 Task: Find connections with filter location Pasaje with filter topic #covidwith filter profile language German with filter current company JoB FeeD's with filter school Little Flower School - India with filter industry Space Research and Technology with filter service category Management with filter keywords title Astronomer
Action: Mouse moved to (541, 79)
Screenshot: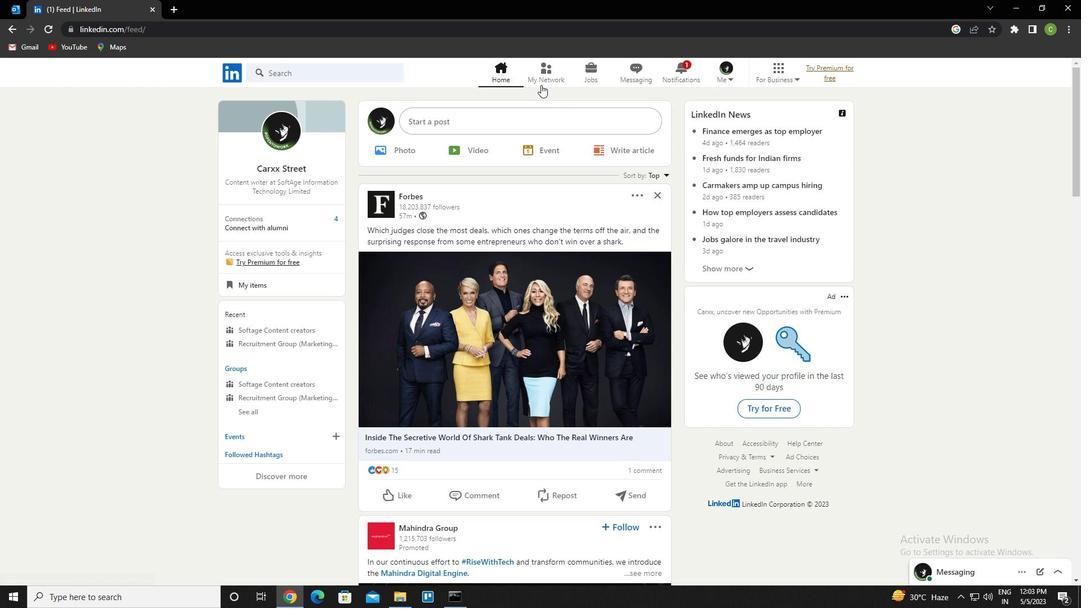 
Action: Mouse pressed left at (541, 79)
Screenshot: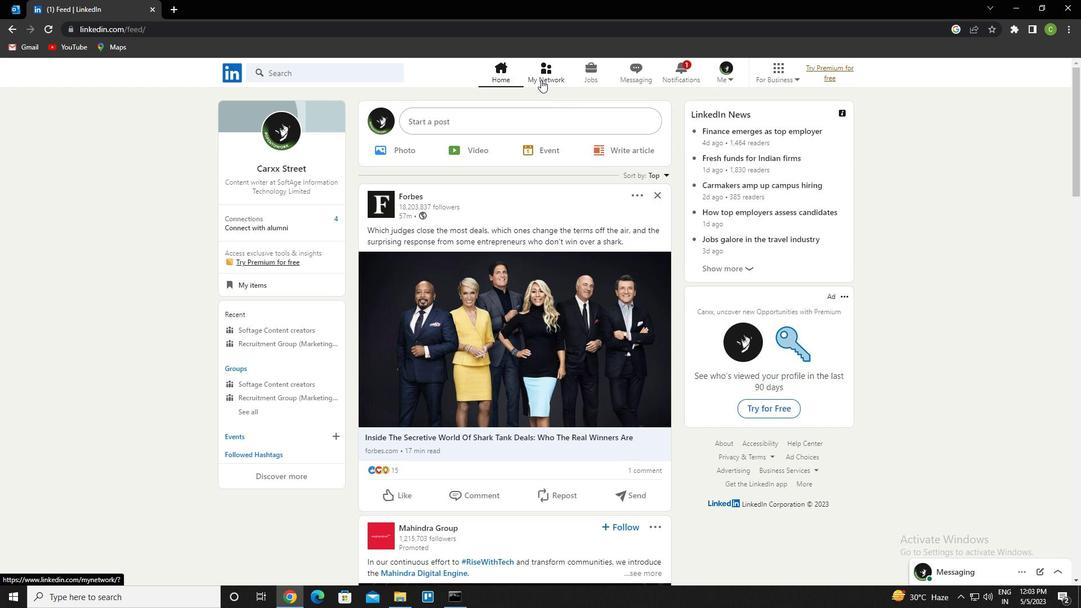 
Action: Mouse moved to (349, 139)
Screenshot: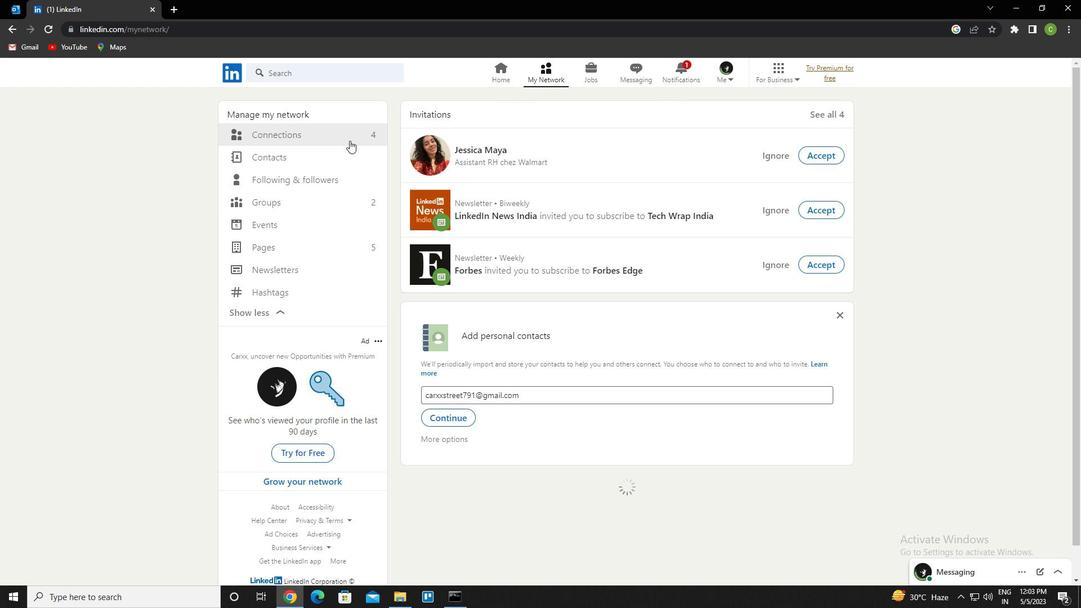 
Action: Mouse pressed left at (349, 139)
Screenshot: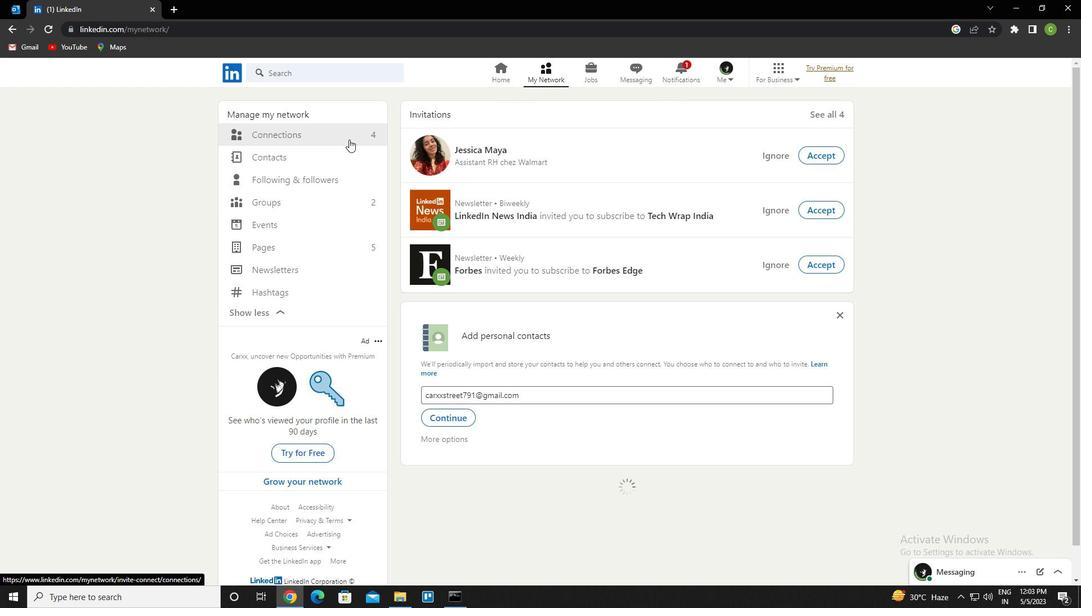 
Action: Mouse moved to (631, 137)
Screenshot: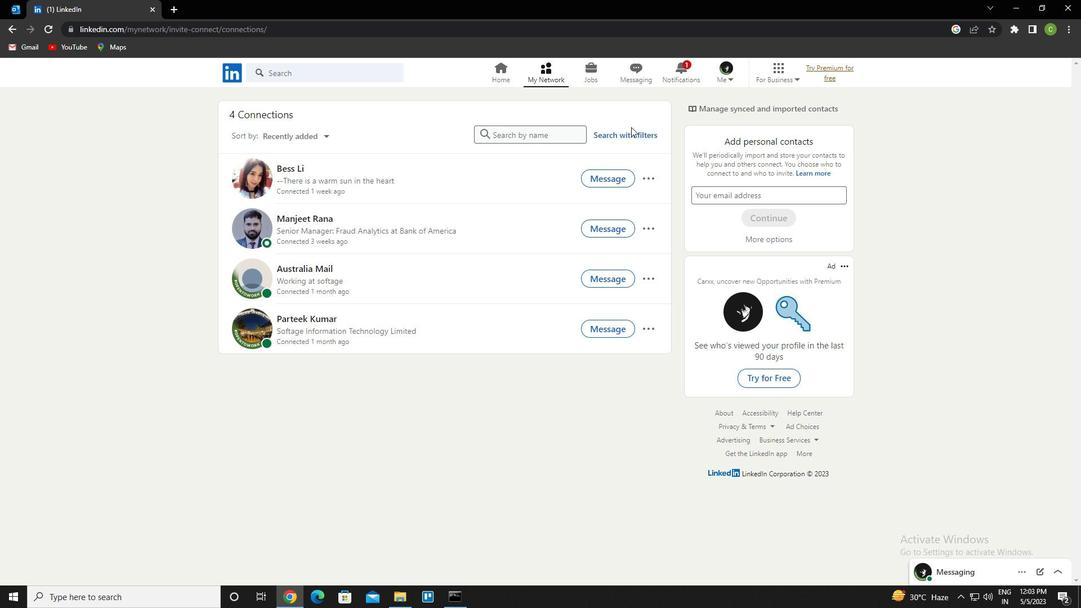 
Action: Mouse pressed left at (631, 137)
Screenshot: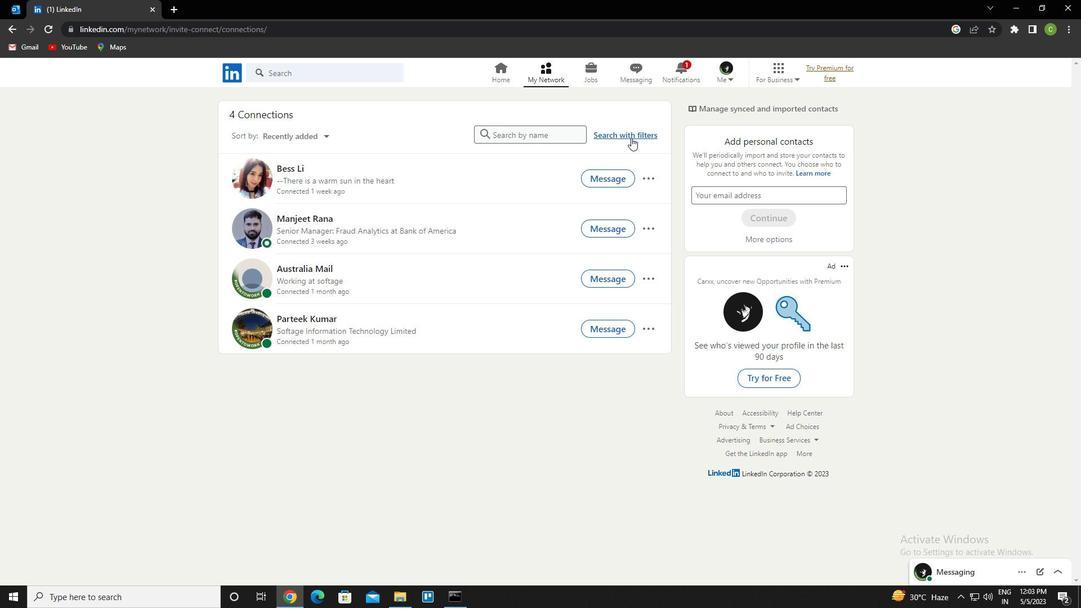 
Action: Mouse moved to (584, 109)
Screenshot: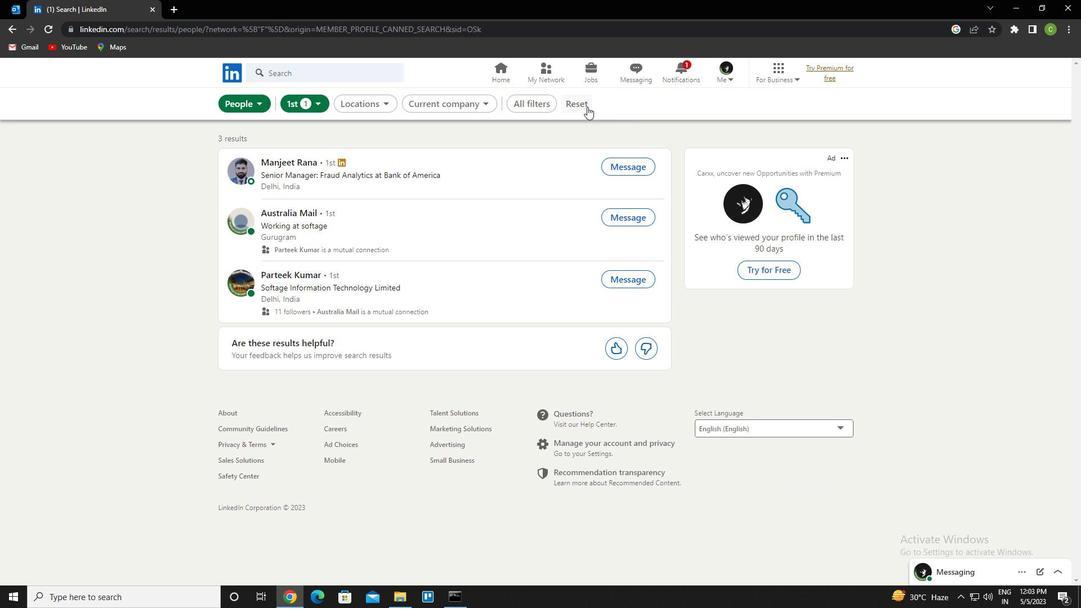 
Action: Mouse pressed left at (584, 109)
Screenshot: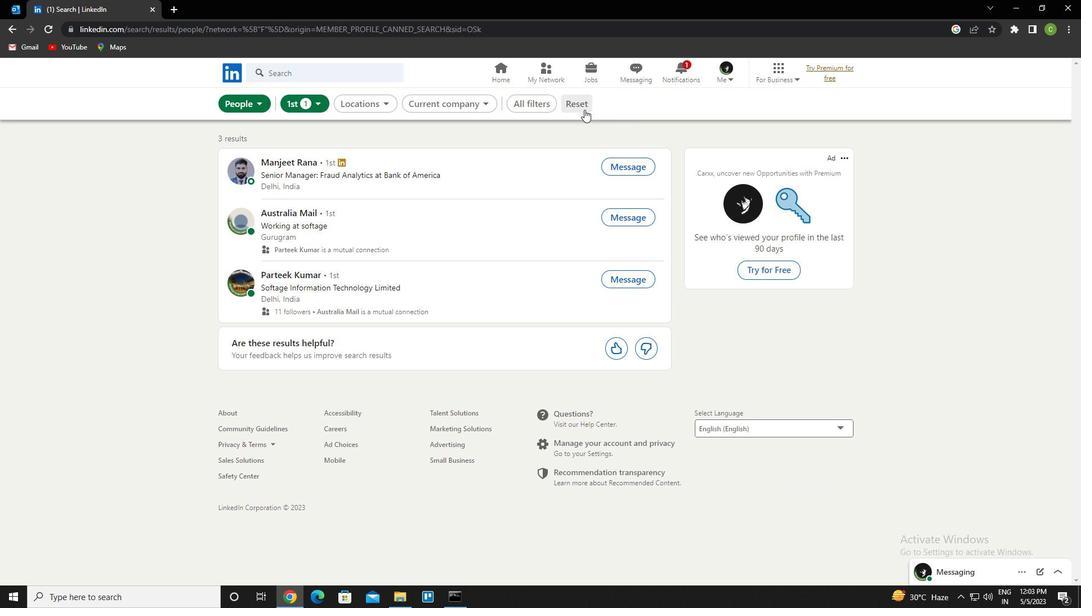 
Action: Mouse moved to (561, 109)
Screenshot: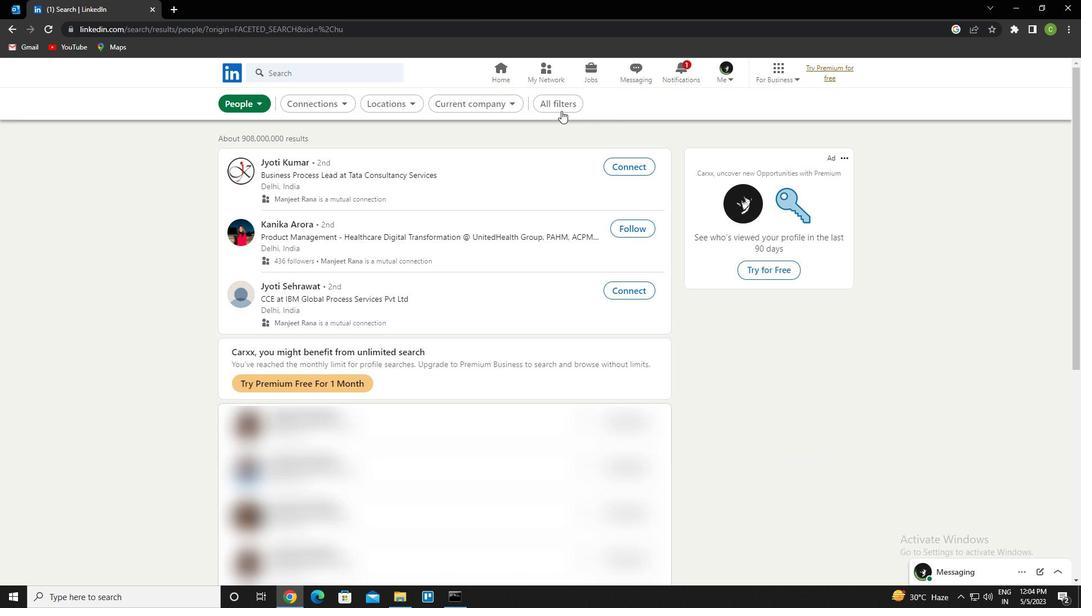 
Action: Mouse pressed left at (561, 109)
Screenshot: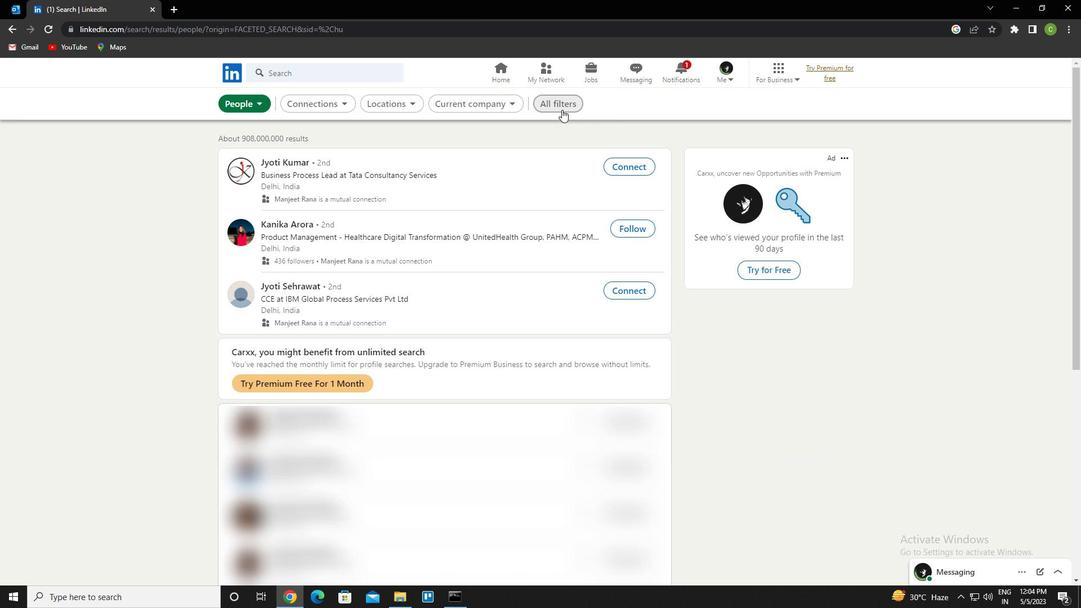 
Action: Mouse moved to (969, 330)
Screenshot: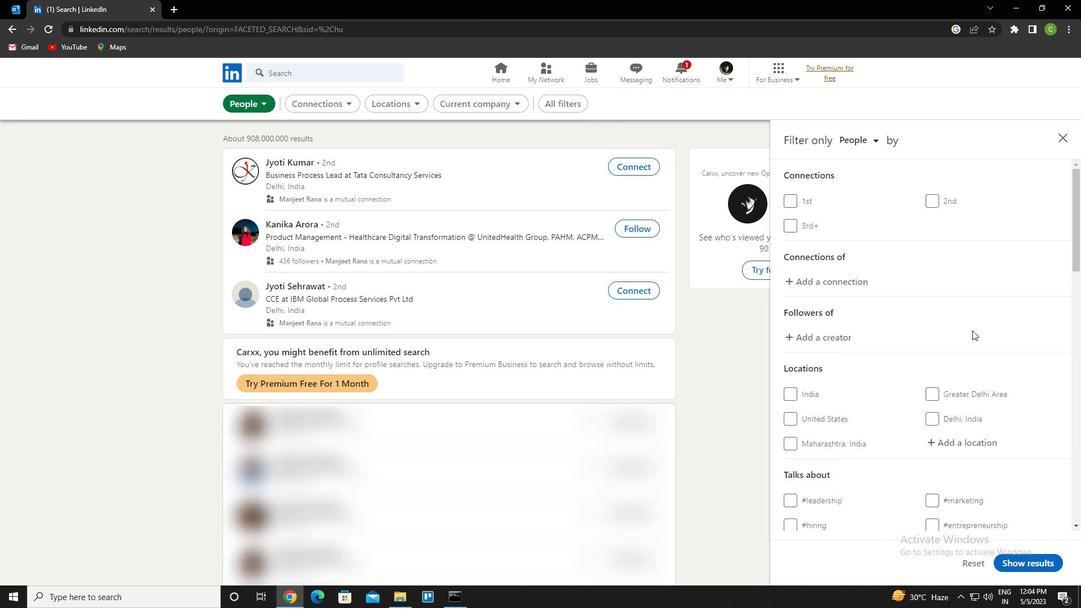 
Action: Mouse scrolled (969, 329) with delta (0, 0)
Screenshot: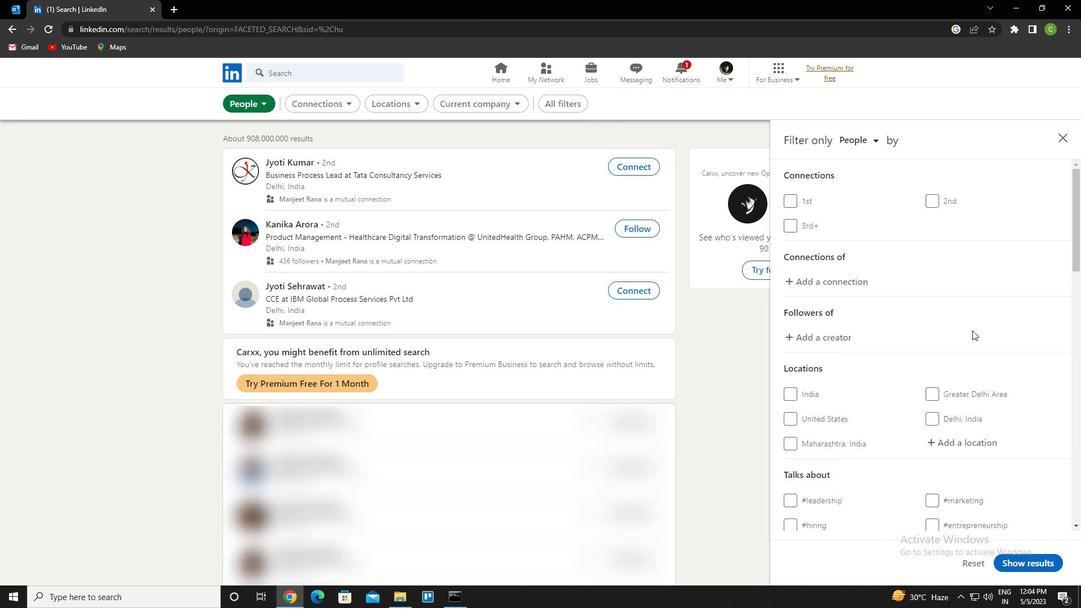 
Action: Mouse moved to (967, 330)
Screenshot: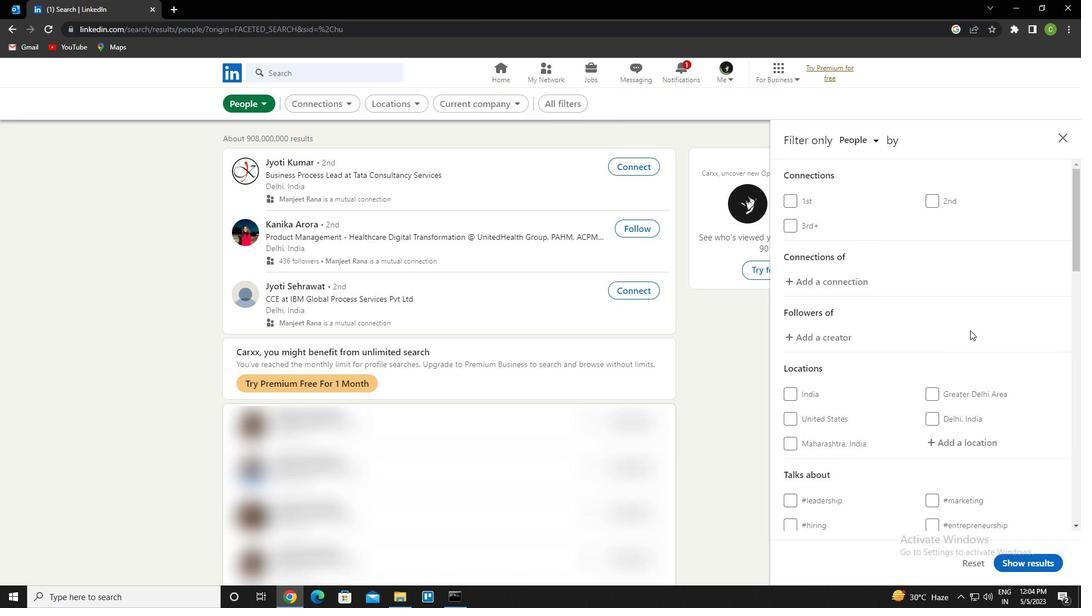 
Action: Mouse scrolled (967, 329) with delta (0, 0)
Screenshot: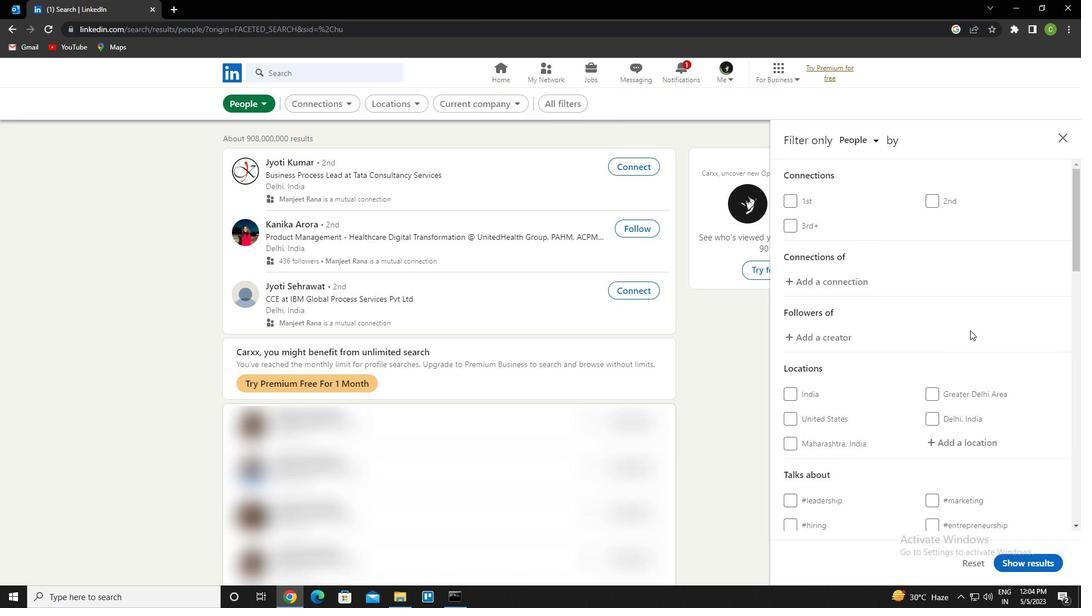 
Action: Mouse moved to (965, 329)
Screenshot: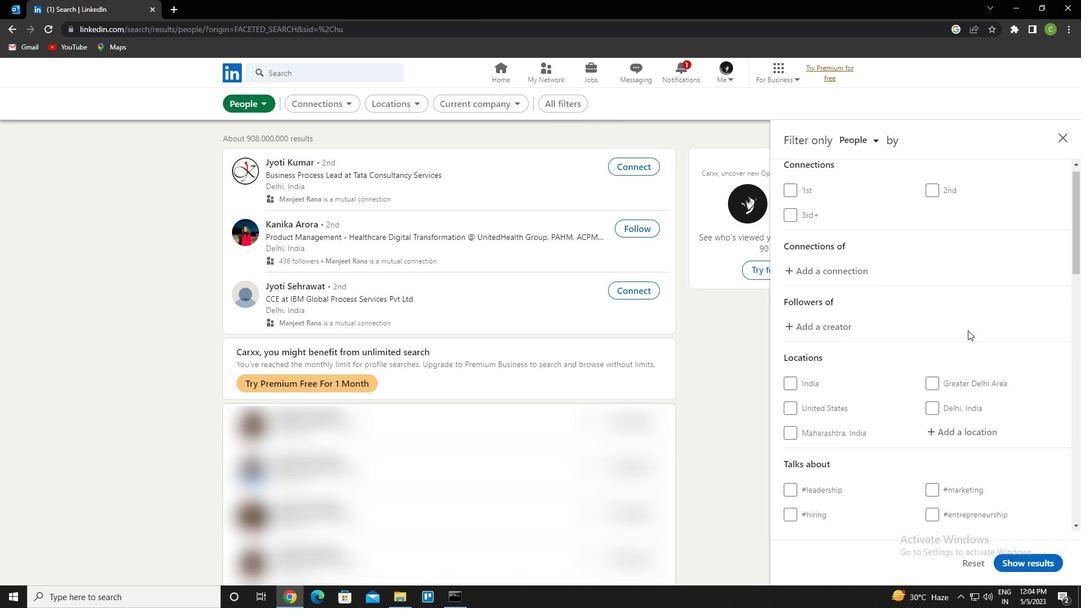 
Action: Mouse scrolled (965, 329) with delta (0, 0)
Screenshot: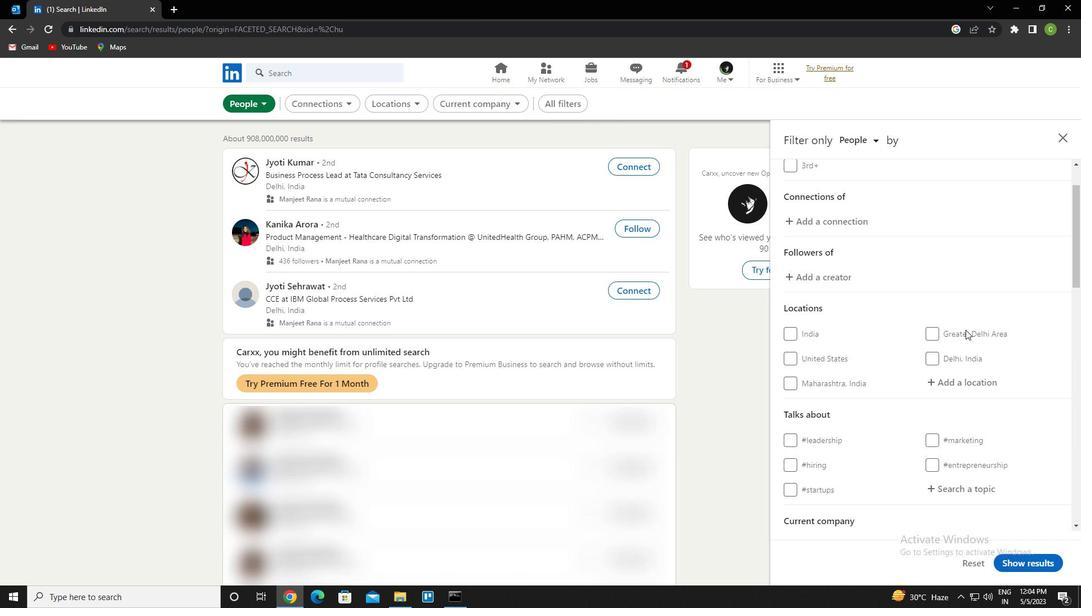 
Action: Mouse moved to (982, 271)
Screenshot: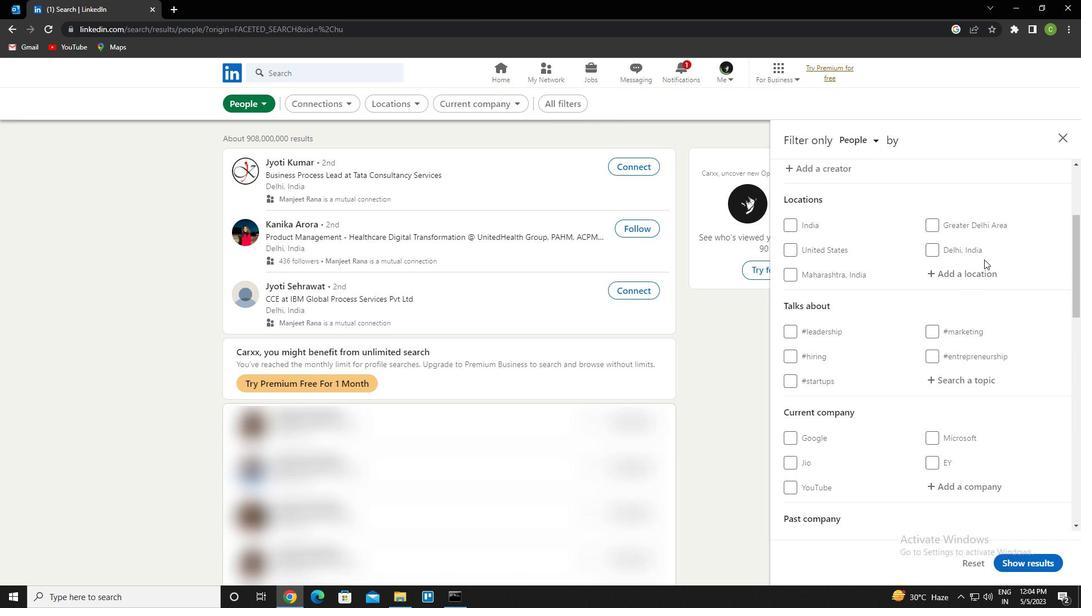
Action: Mouse pressed left at (982, 271)
Screenshot: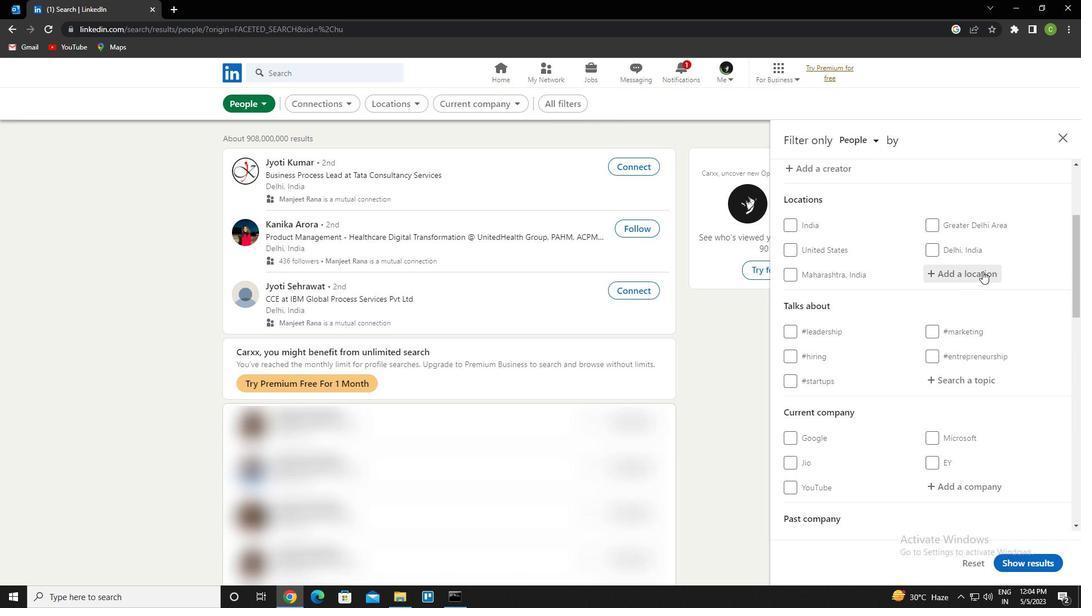 
Action: Mouse moved to (981, 271)
Screenshot: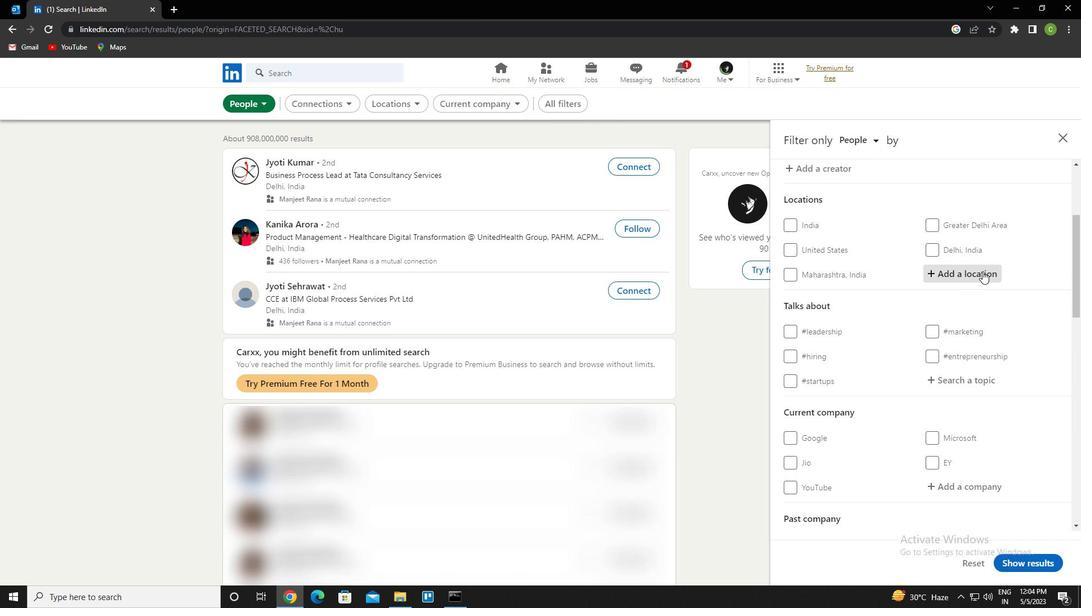 
Action: Key pressed <Key.caps_lock>p<Key.caps_lock>asaje<Key.down><Key.enter>
Screenshot: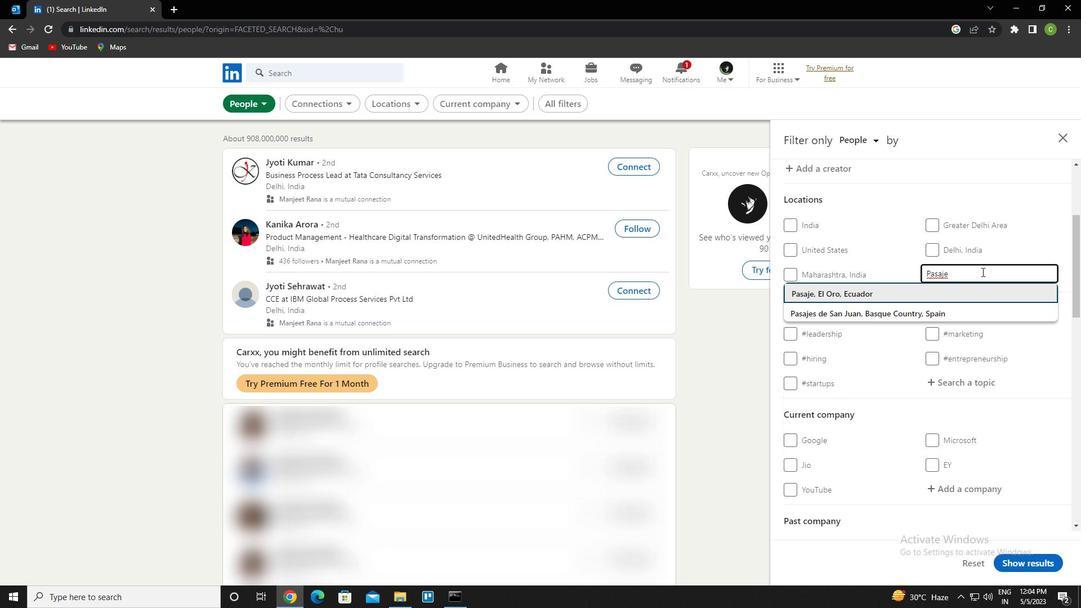 
Action: Mouse moved to (984, 274)
Screenshot: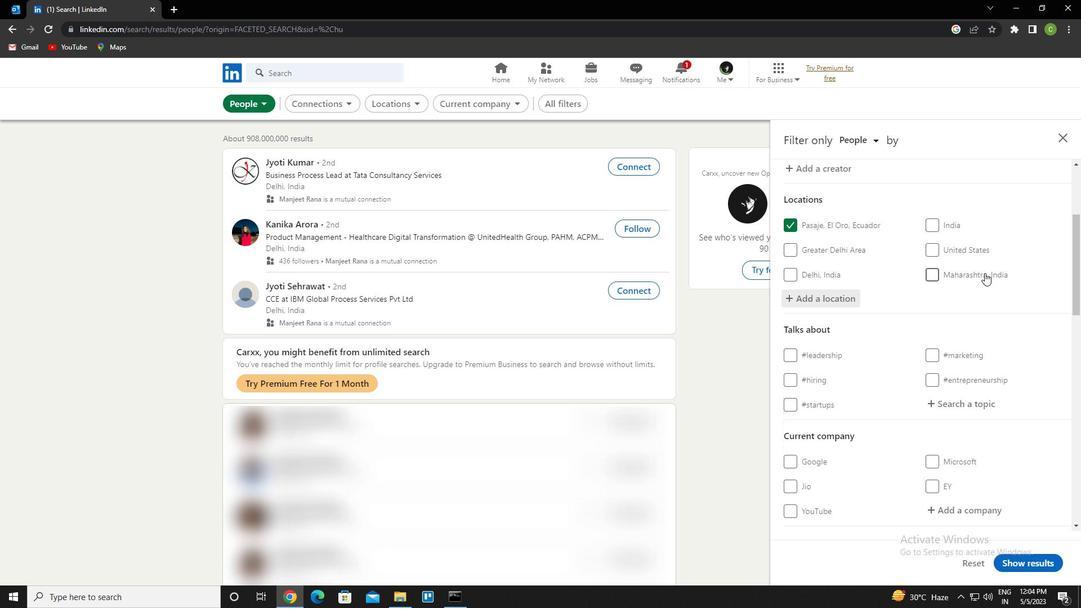 
Action: Mouse scrolled (984, 274) with delta (0, 0)
Screenshot: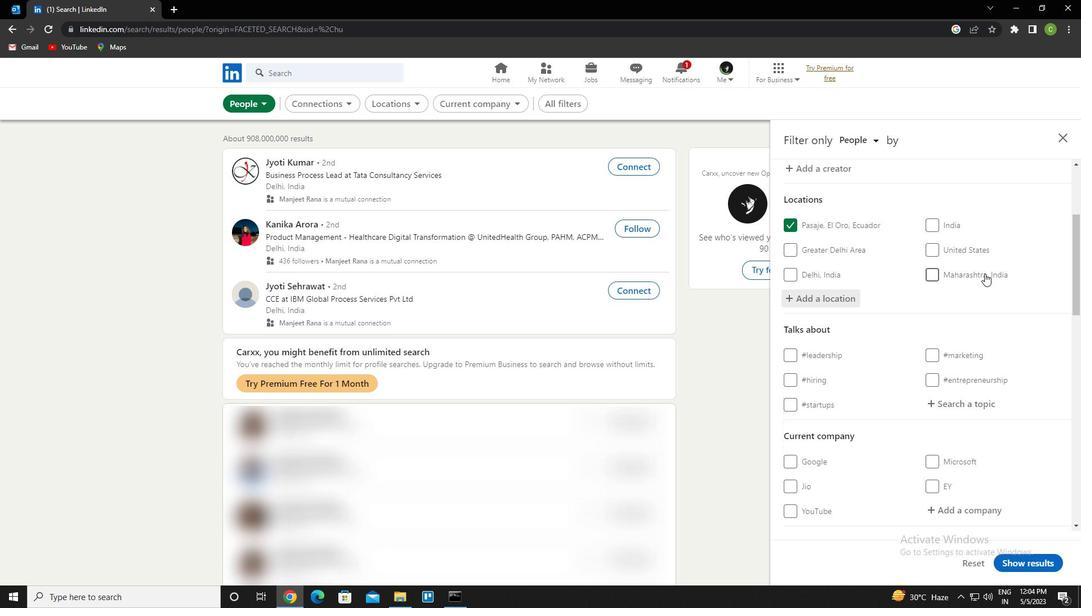 
Action: Mouse moved to (969, 347)
Screenshot: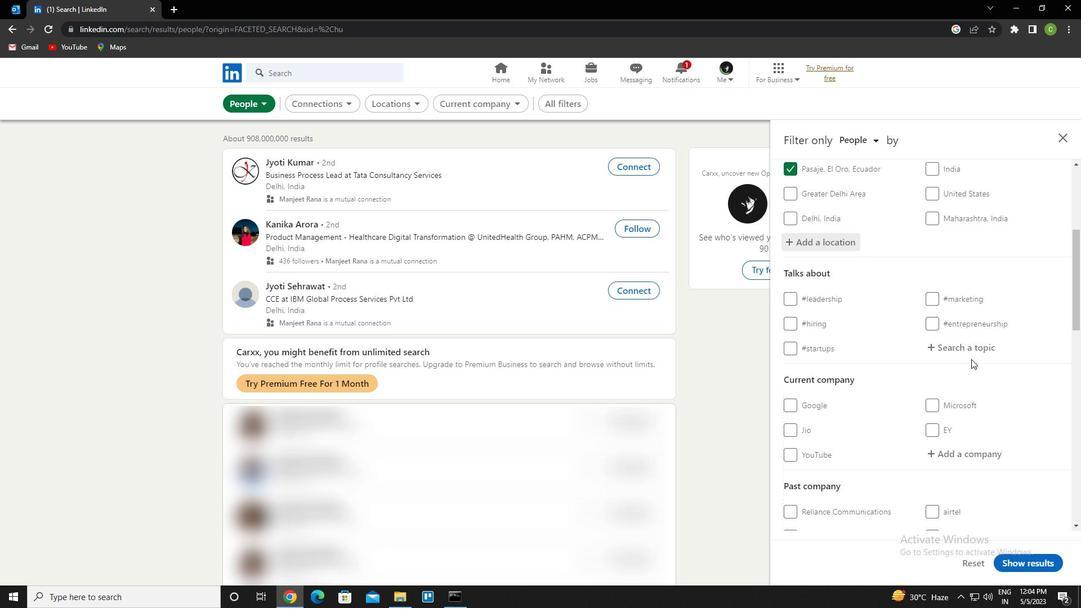 
Action: Mouse pressed left at (969, 347)
Screenshot: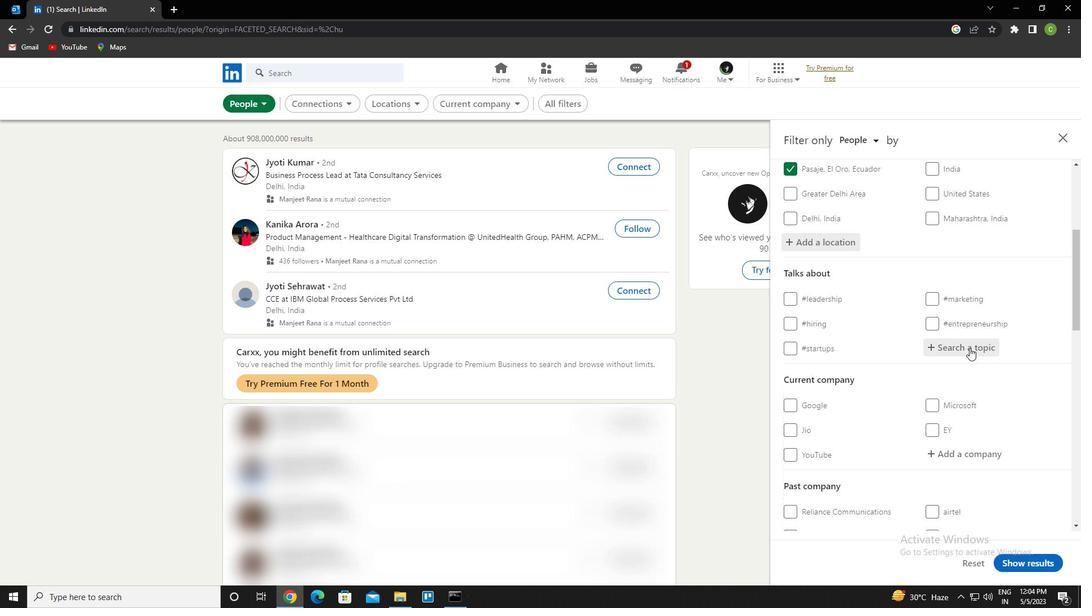 
Action: Key pressed covid<Key.down><Key.enter>
Screenshot: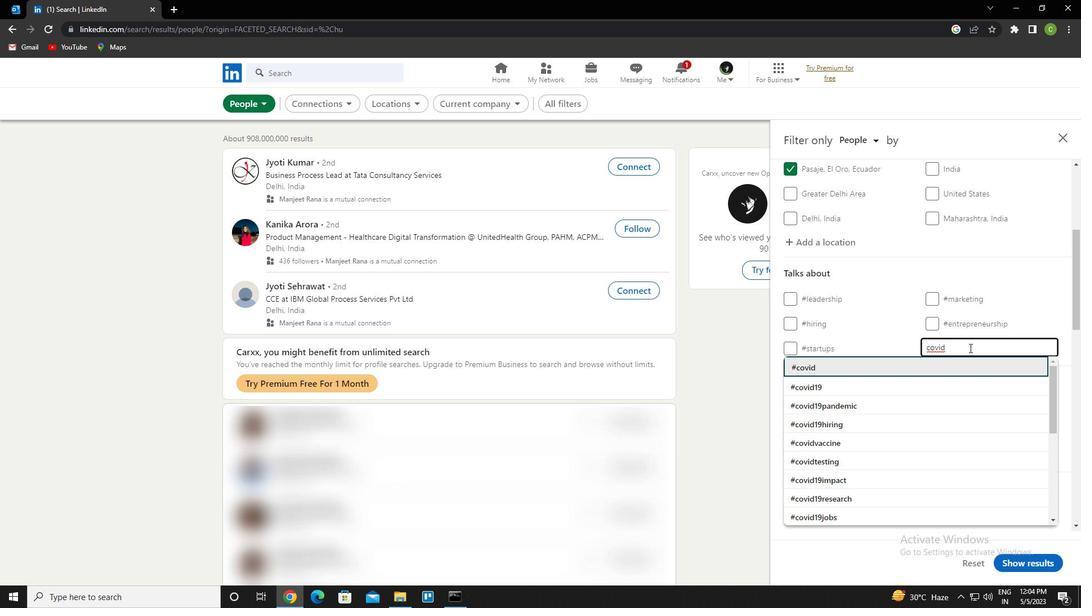 
Action: Mouse moved to (984, 347)
Screenshot: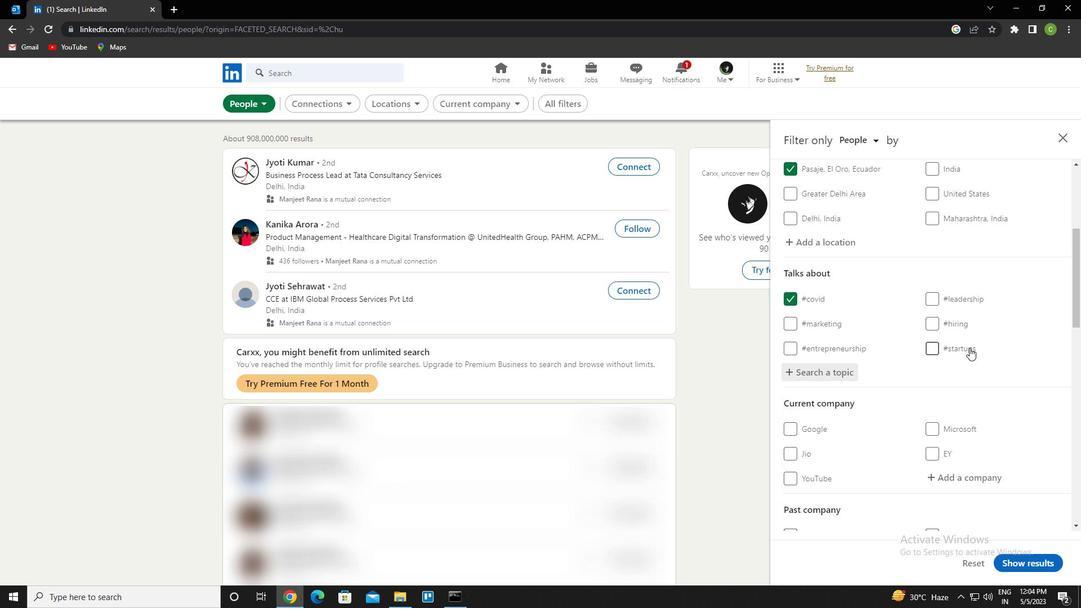 
Action: Mouse scrolled (984, 346) with delta (0, 0)
Screenshot: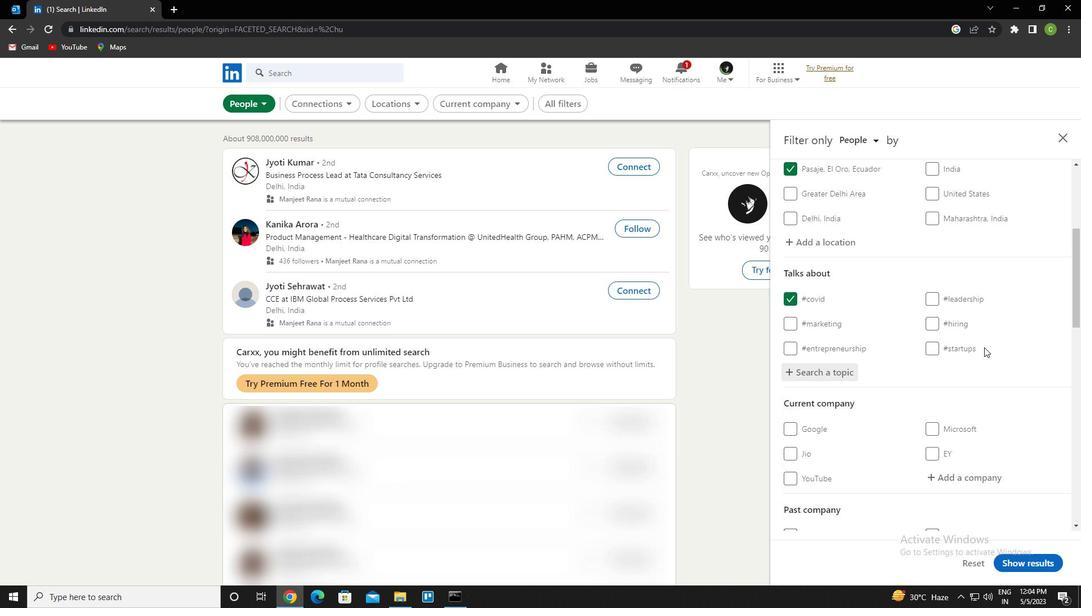 
Action: Mouse moved to (988, 353)
Screenshot: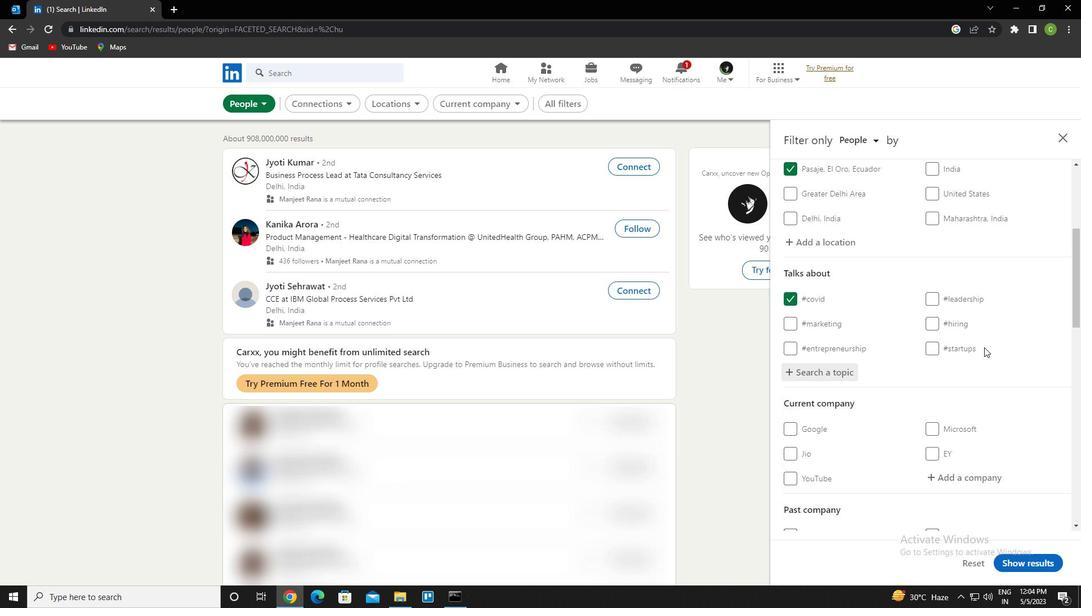 
Action: Mouse scrolled (988, 352) with delta (0, 0)
Screenshot: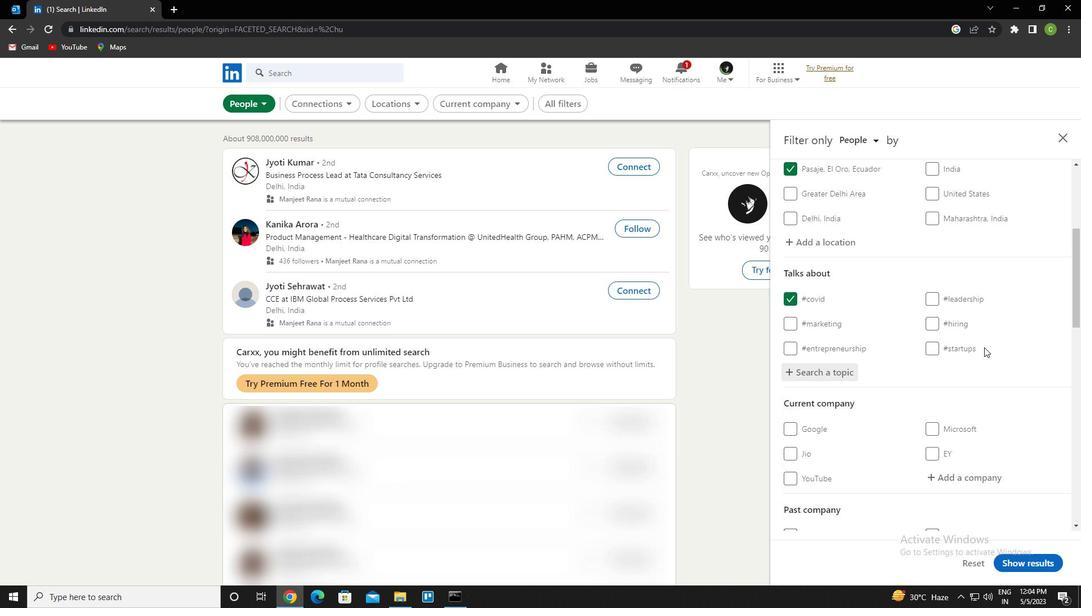 
Action: Mouse scrolled (988, 352) with delta (0, 0)
Screenshot: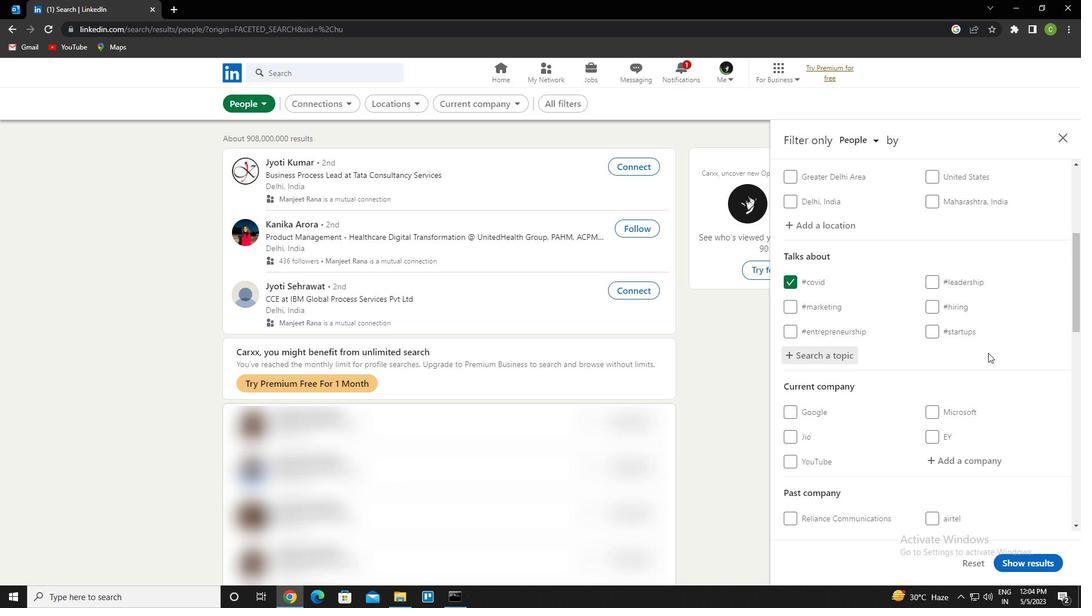 
Action: Mouse scrolled (988, 352) with delta (0, 0)
Screenshot: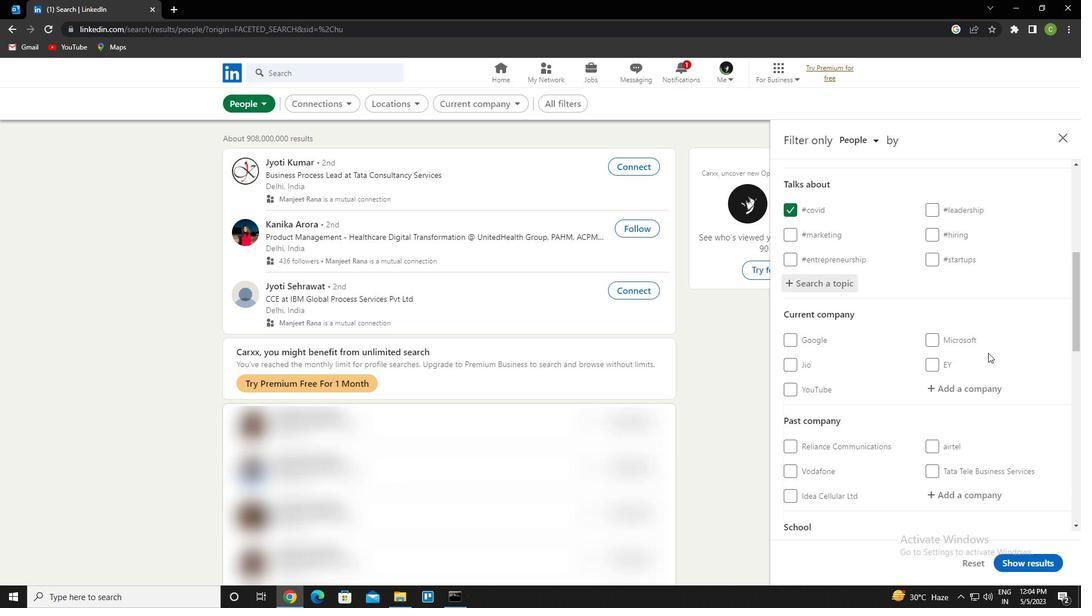 
Action: Mouse scrolled (988, 352) with delta (0, 0)
Screenshot: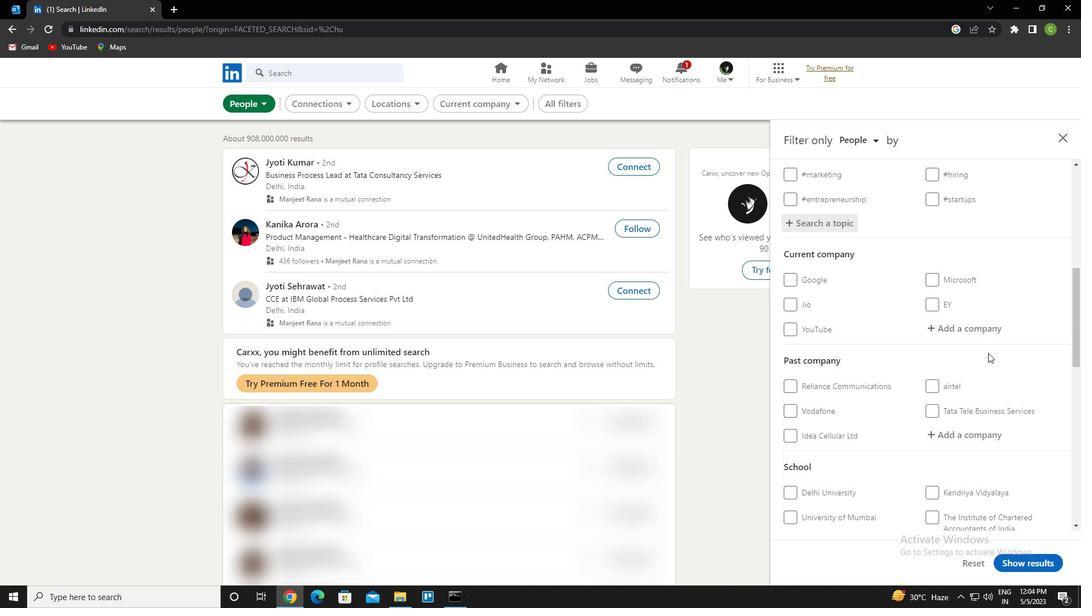 
Action: Mouse scrolled (988, 352) with delta (0, 0)
Screenshot: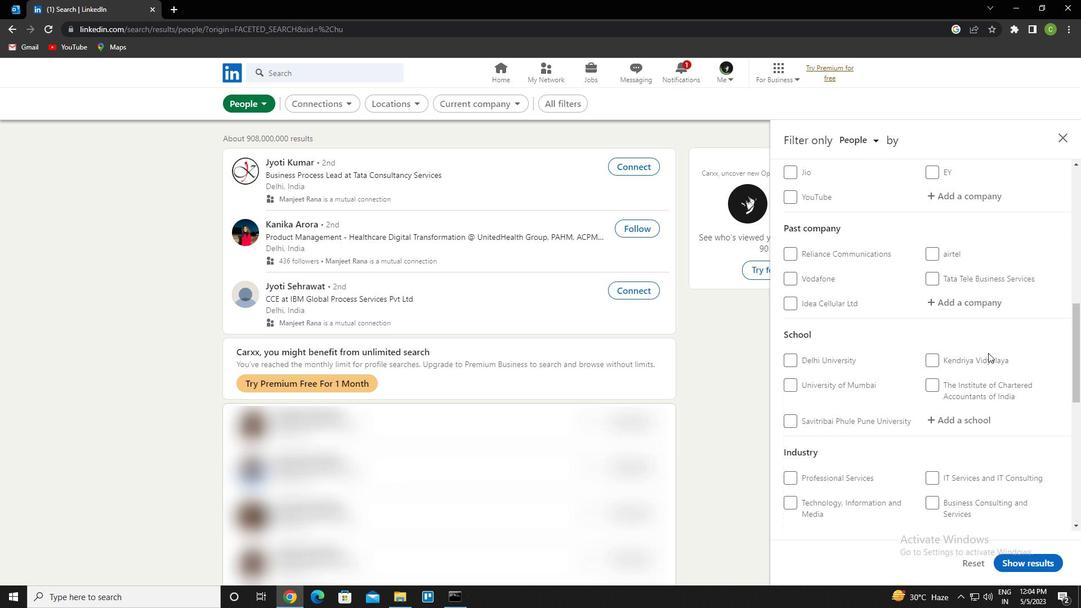 
Action: Mouse scrolled (988, 352) with delta (0, 0)
Screenshot: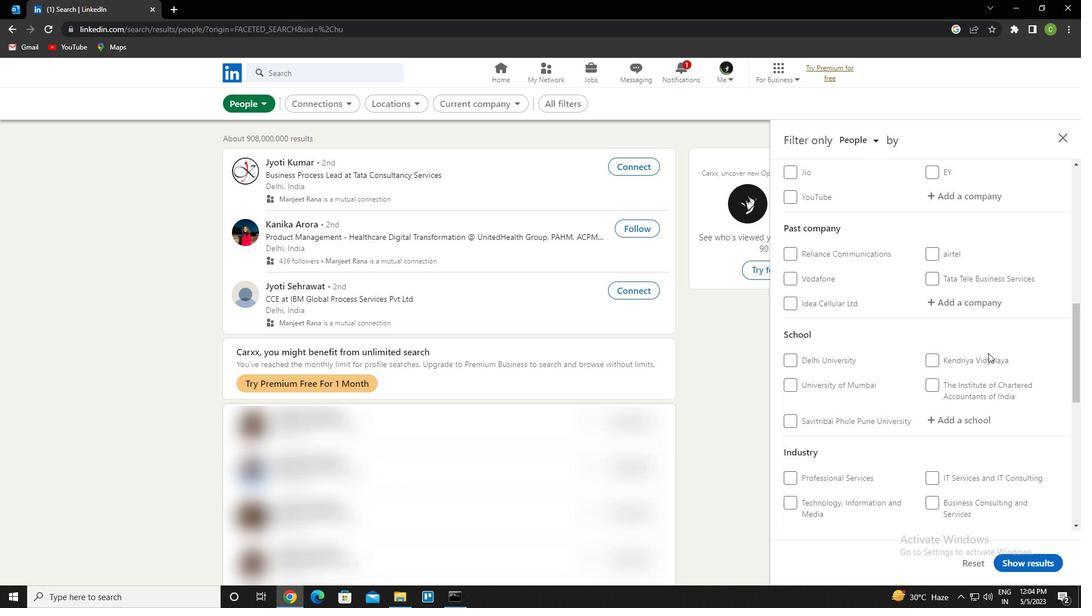 
Action: Mouse scrolled (988, 352) with delta (0, 0)
Screenshot: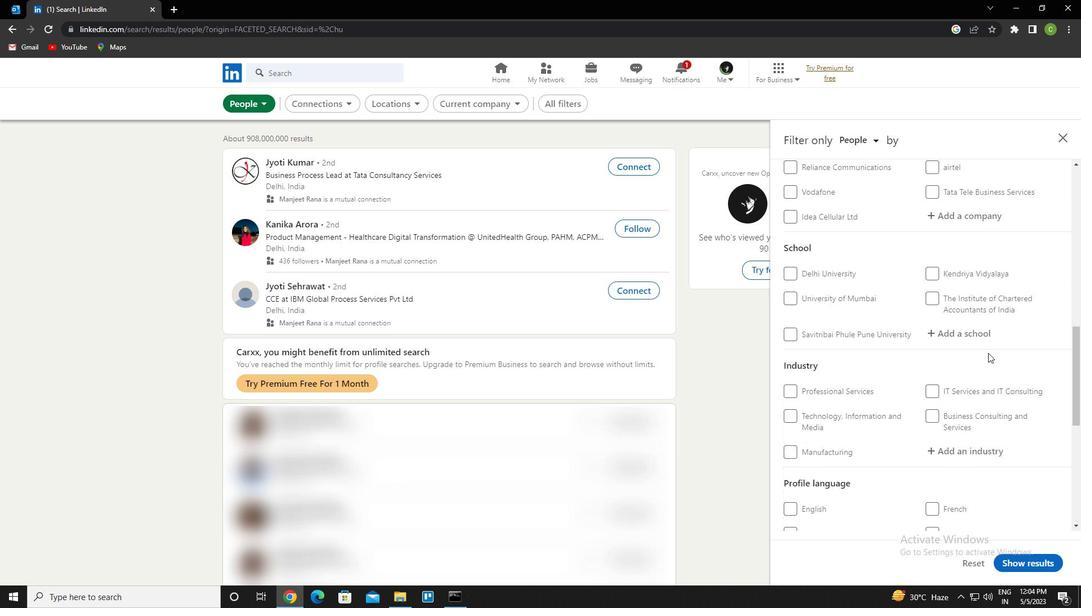 
Action: Mouse scrolled (988, 352) with delta (0, 0)
Screenshot: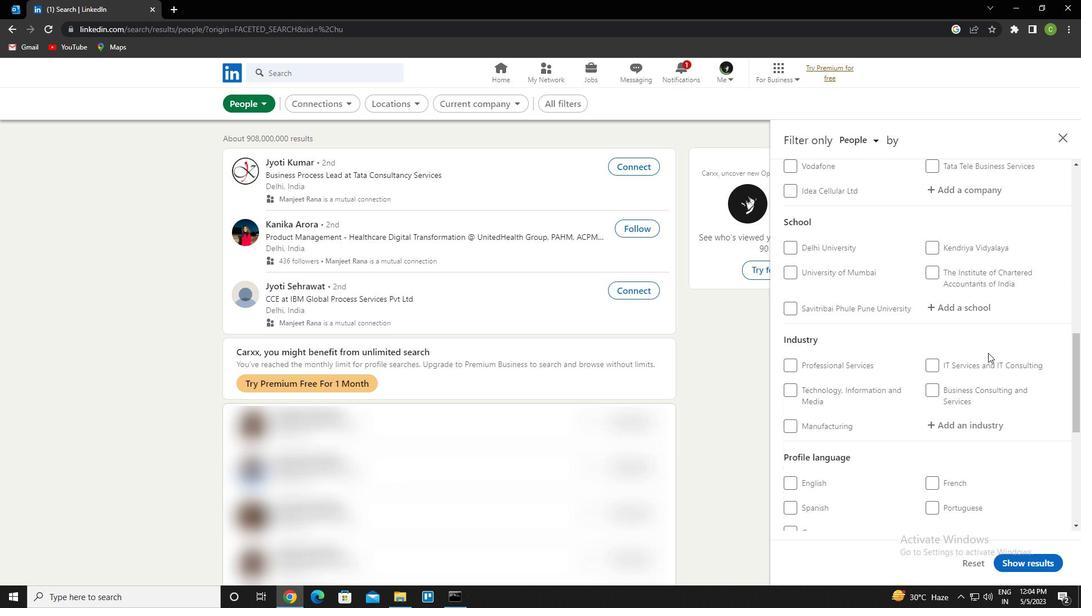 
Action: Mouse scrolled (988, 352) with delta (0, 0)
Screenshot: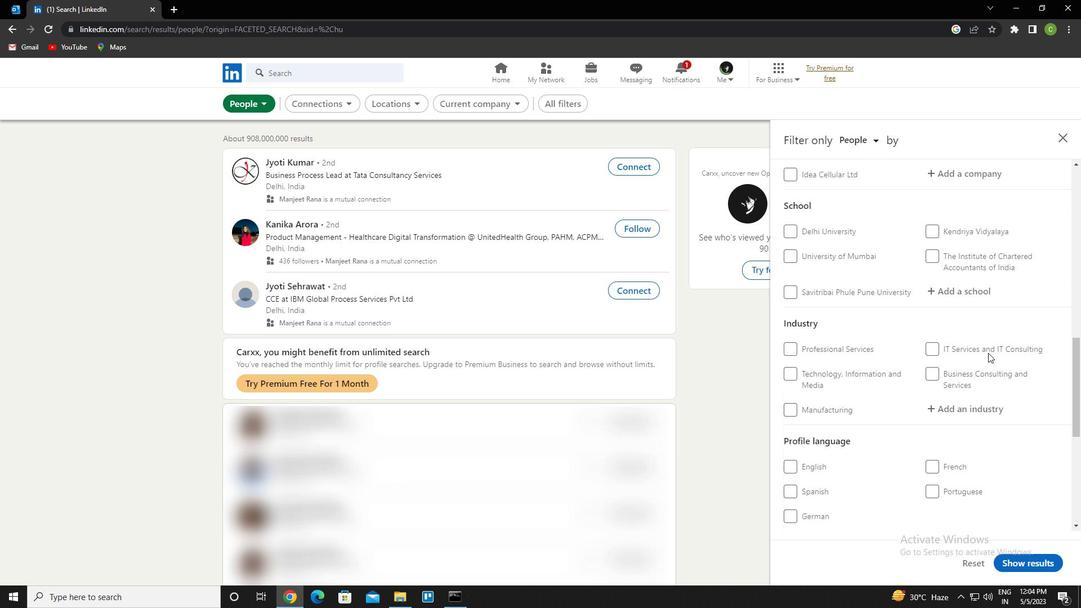 
Action: Mouse moved to (794, 370)
Screenshot: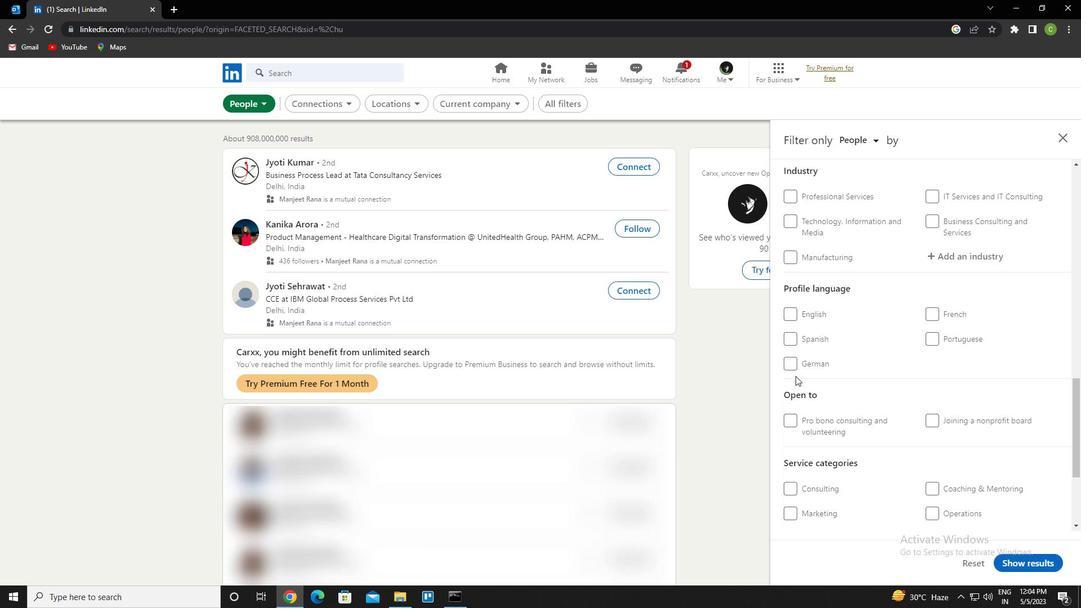 
Action: Mouse pressed left at (794, 370)
Screenshot: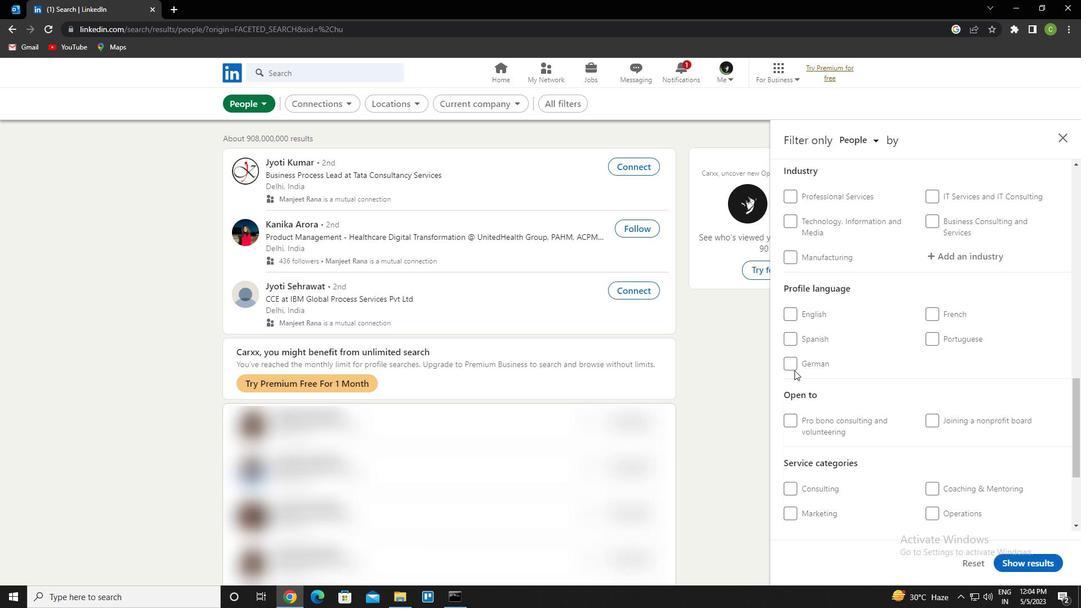 
Action: Mouse moved to (796, 359)
Screenshot: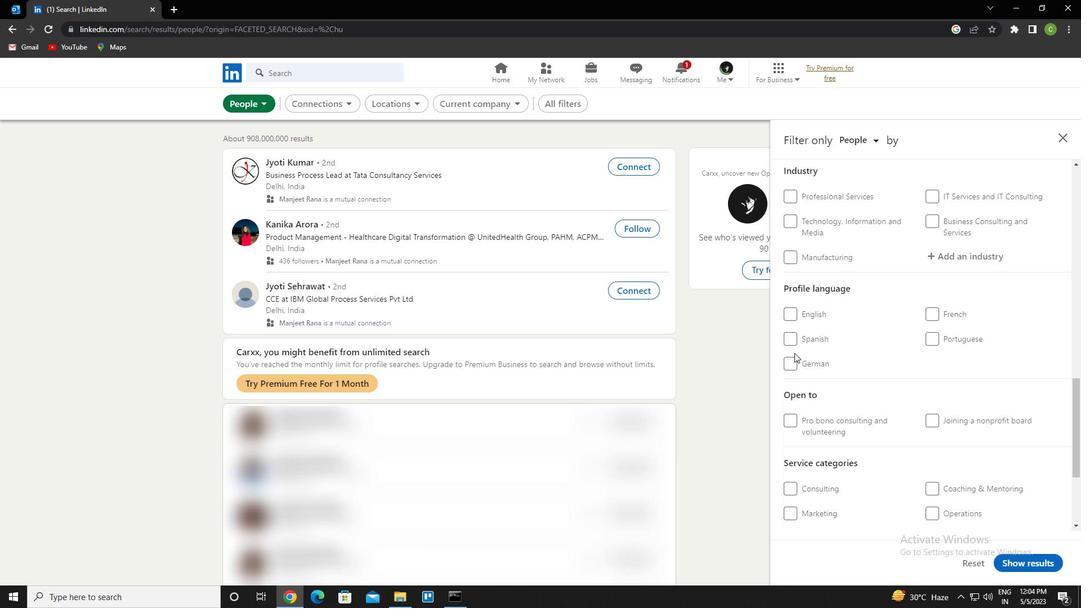 
Action: Mouse pressed left at (796, 359)
Screenshot: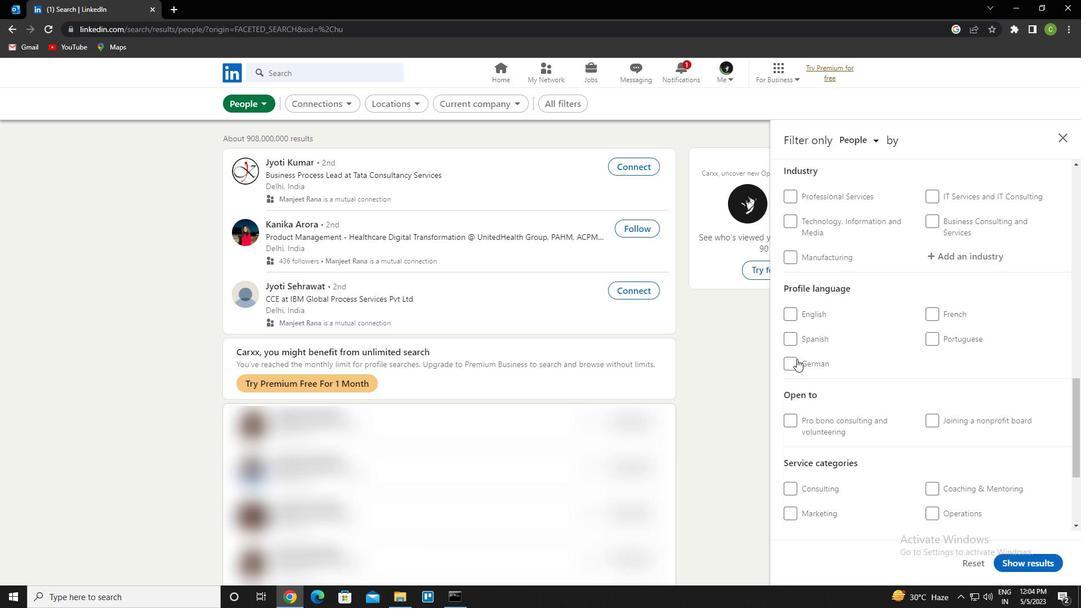 
Action: Mouse moved to (894, 314)
Screenshot: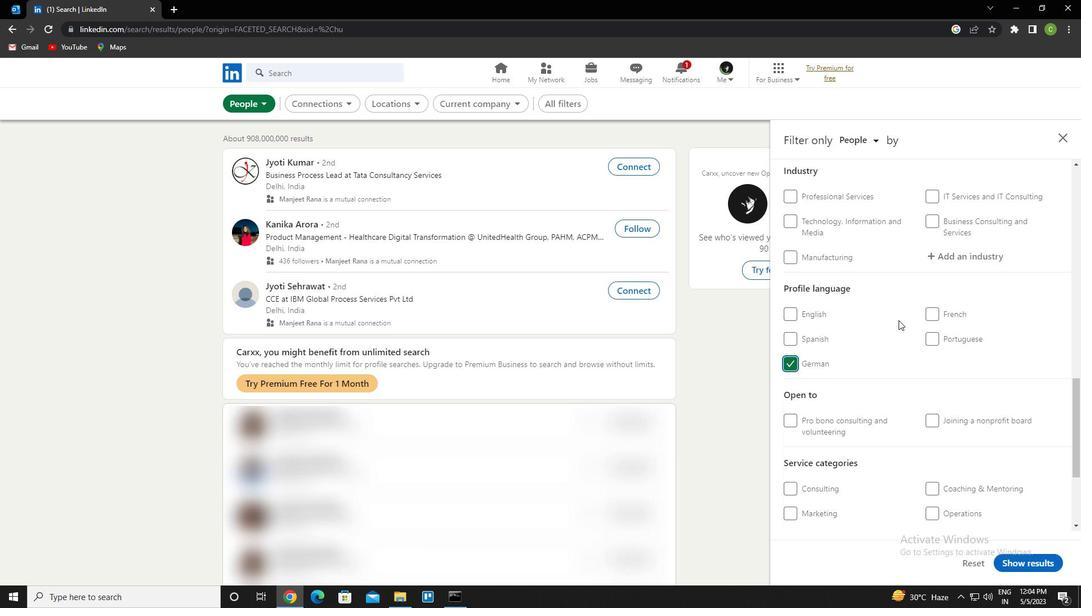 
Action: Mouse scrolled (894, 314) with delta (0, 0)
Screenshot: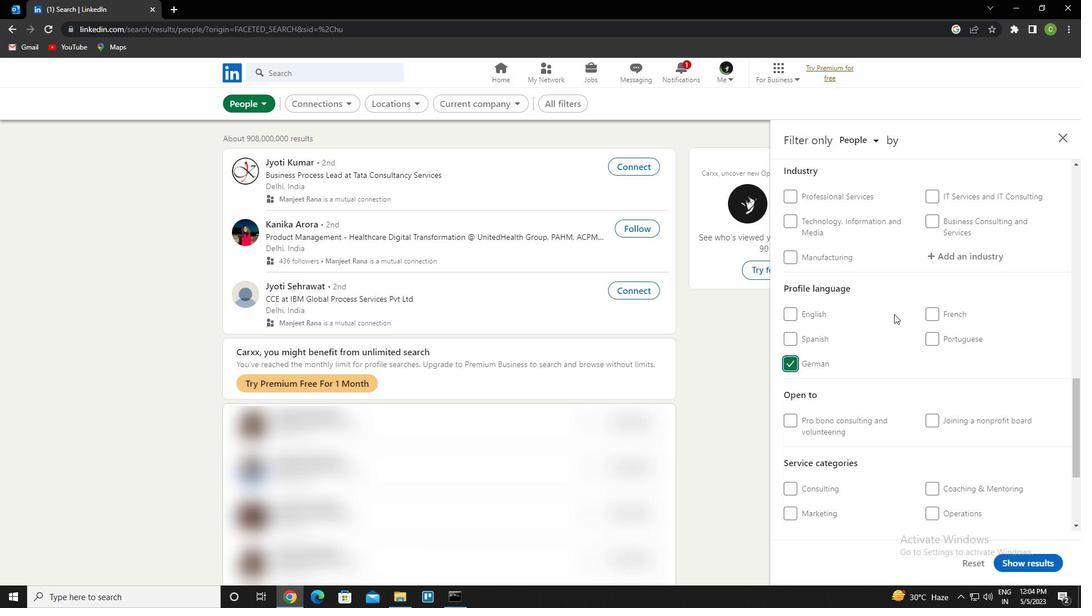 
Action: Mouse scrolled (894, 314) with delta (0, 0)
Screenshot: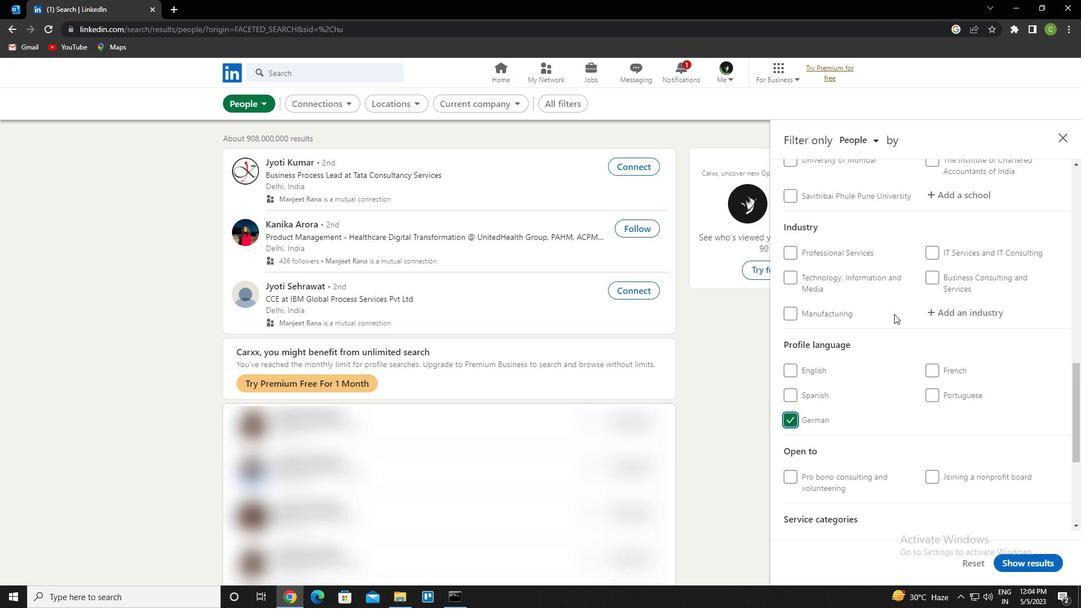 
Action: Mouse scrolled (894, 314) with delta (0, 0)
Screenshot: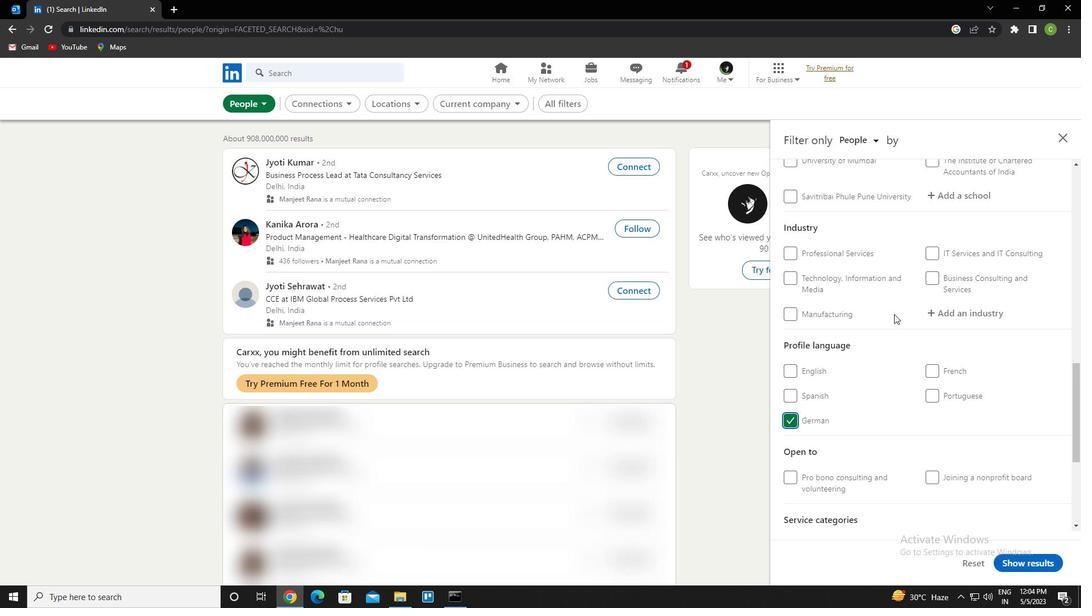 
Action: Mouse scrolled (894, 314) with delta (0, 0)
Screenshot: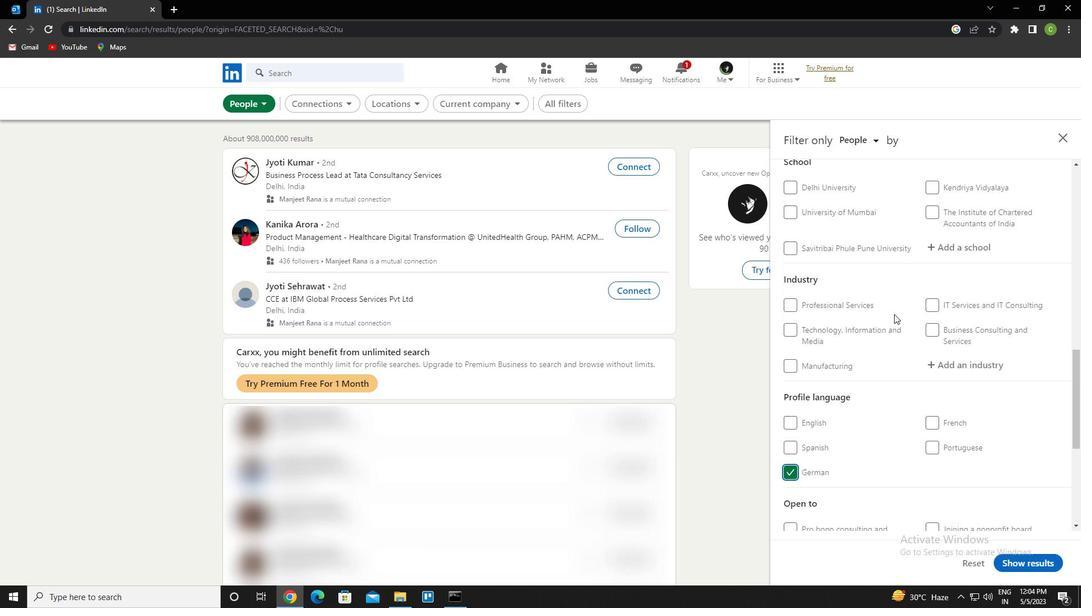 
Action: Mouse scrolled (894, 314) with delta (0, 0)
Screenshot: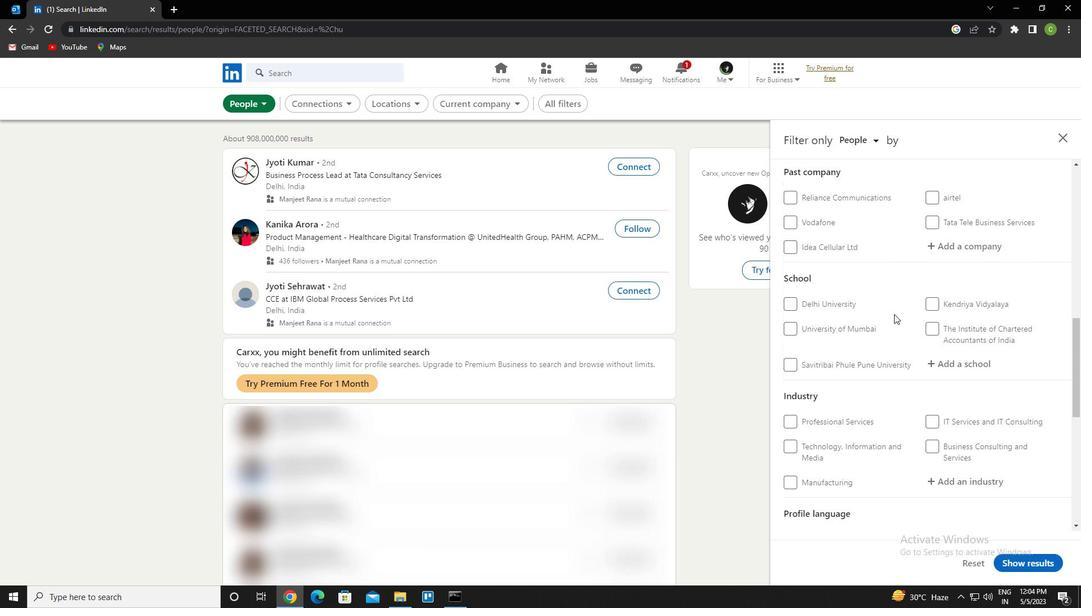 
Action: Mouse scrolled (894, 314) with delta (0, 0)
Screenshot: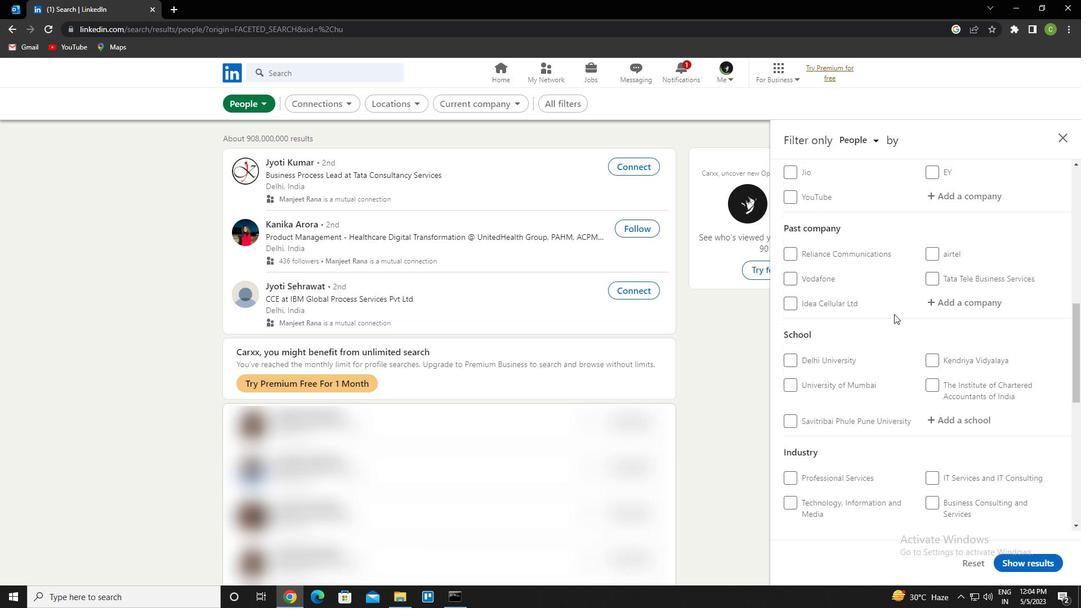 
Action: Mouse moved to (951, 255)
Screenshot: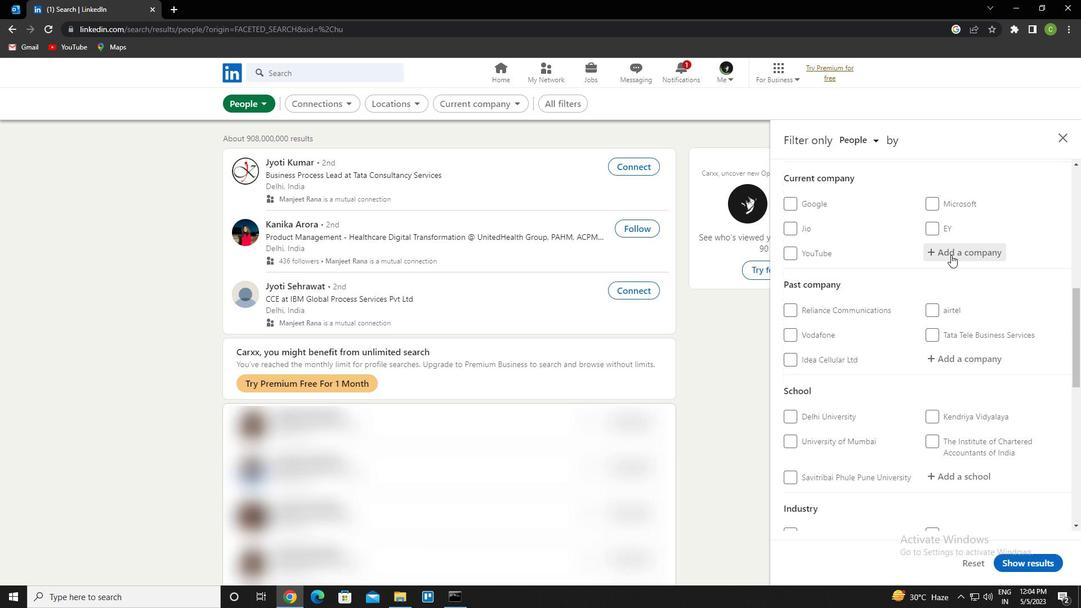 
Action: Mouse pressed left at (951, 255)
Screenshot: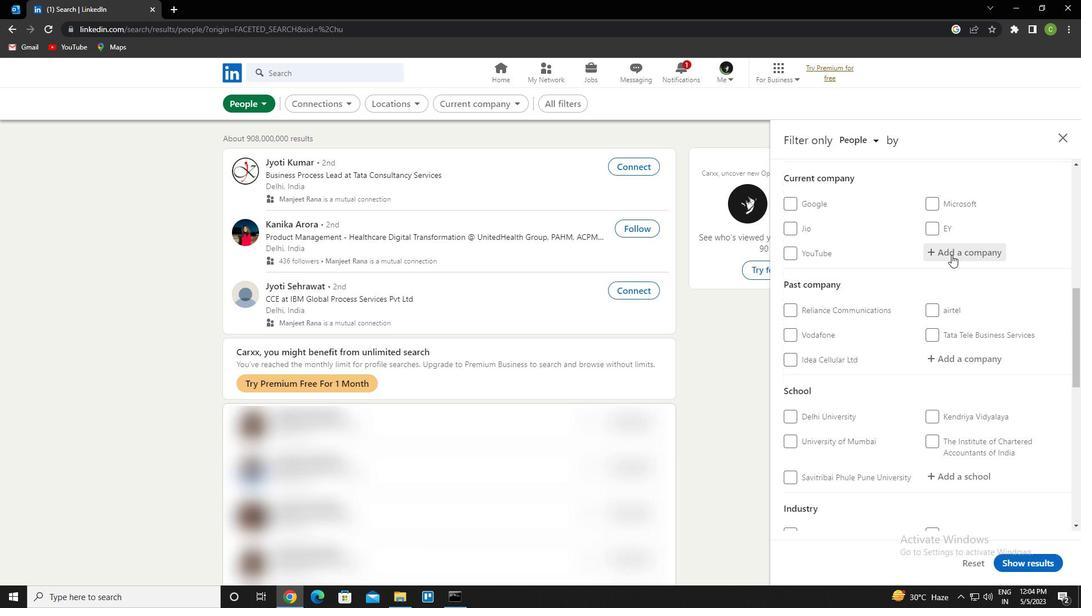 
Action: Key pressed job<Key.space>feed<Key.down><Key.down><Key.enter>
Screenshot: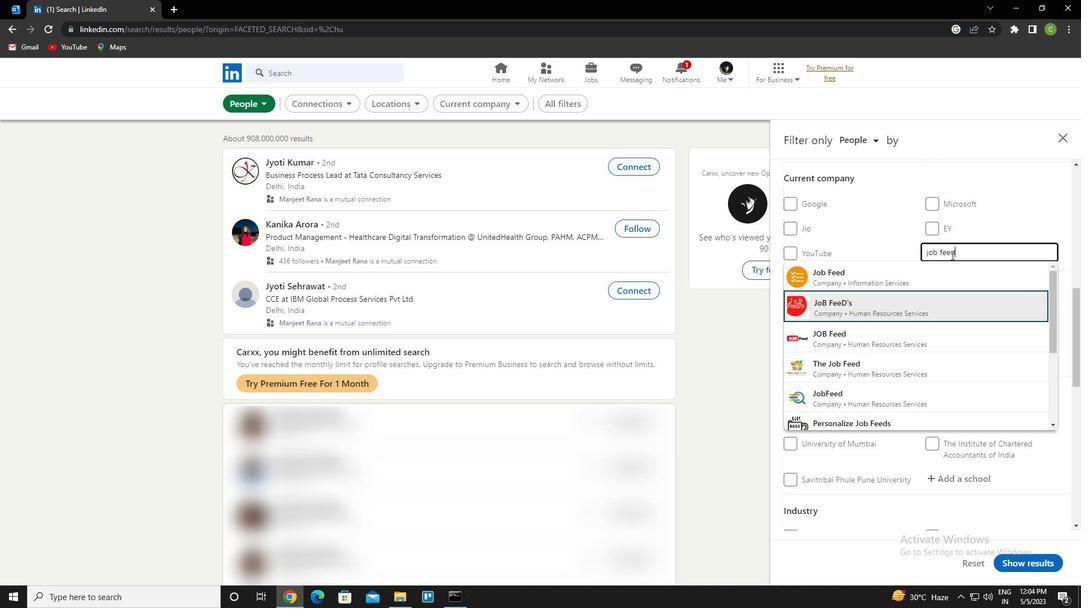 
Action: Mouse scrolled (951, 254) with delta (0, 0)
Screenshot: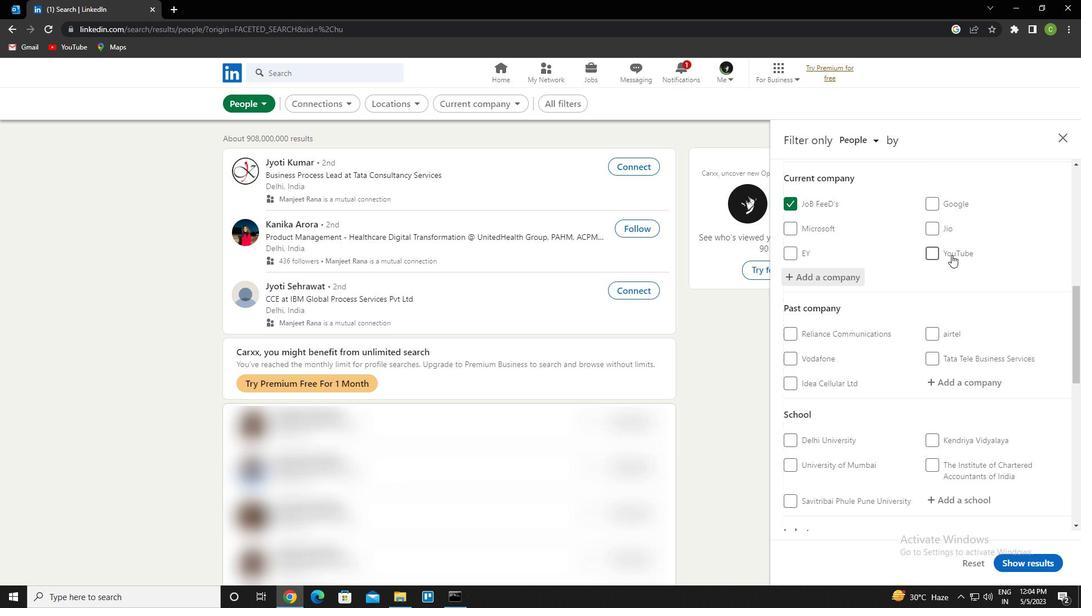 
Action: Mouse moved to (937, 260)
Screenshot: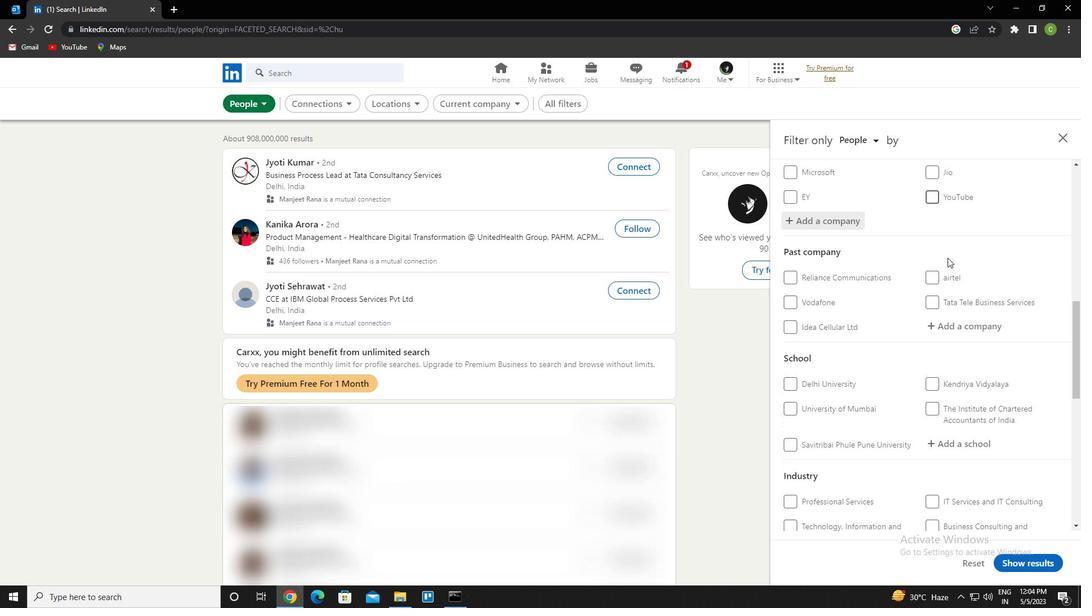 
Action: Mouse scrolled (937, 259) with delta (0, 0)
Screenshot: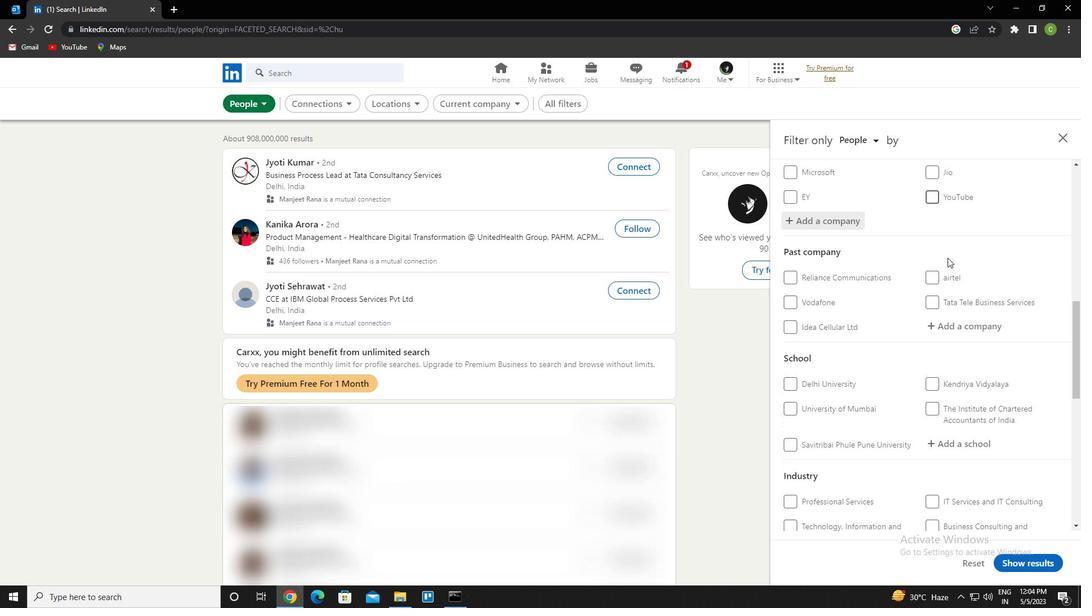 
Action: Mouse moved to (967, 391)
Screenshot: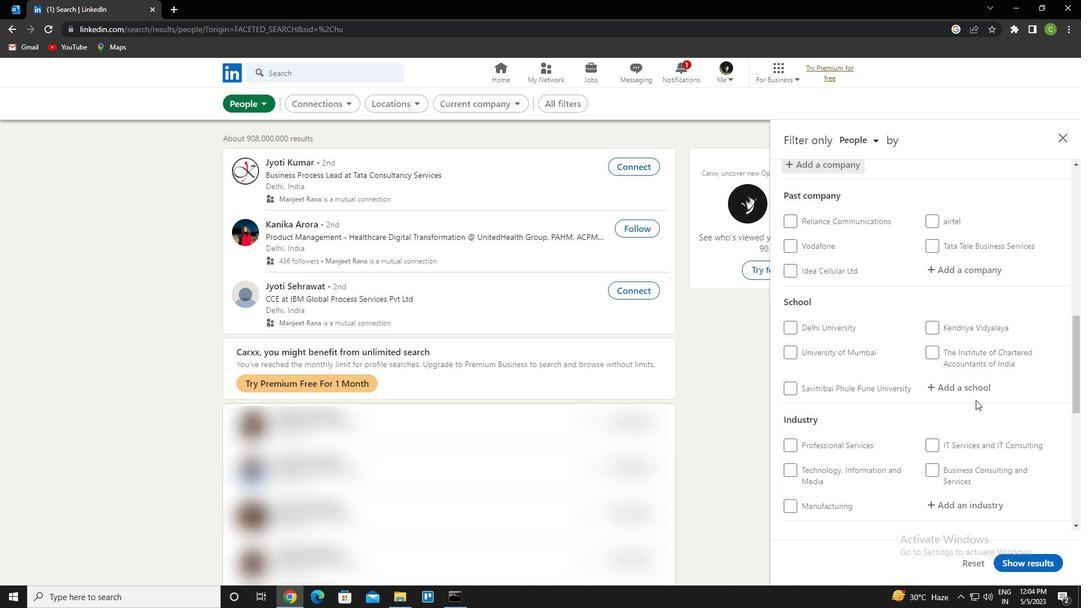 
Action: Mouse pressed left at (967, 391)
Screenshot: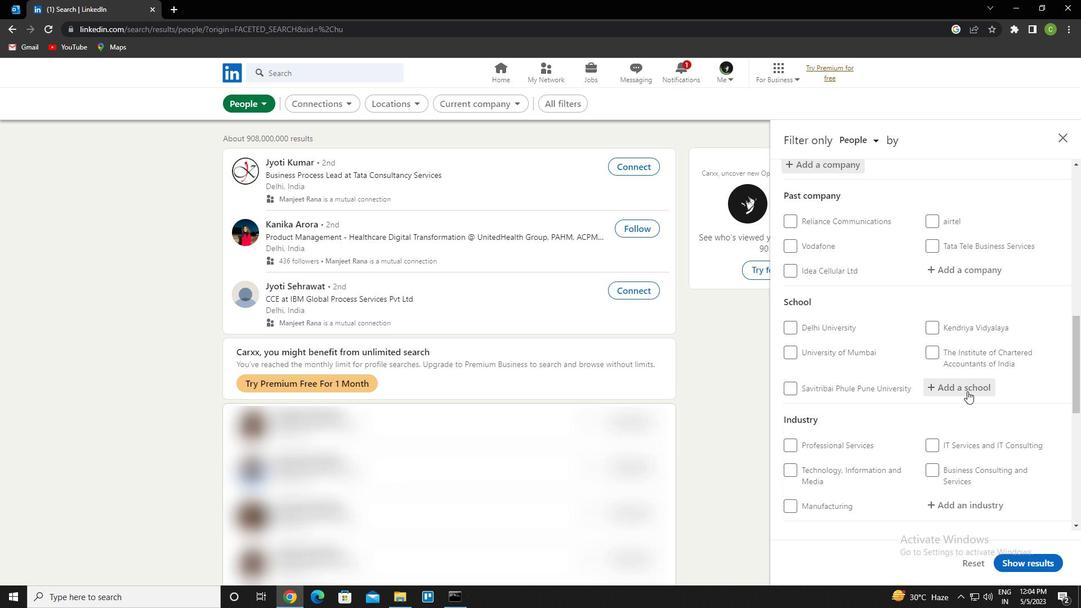 
Action: Key pressed <Key.caps_lock>l<Key.caps_lock>ittle<Key.space><Key.caps_lock>f<Key.caps_lock>lower<Key.space>
Screenshot: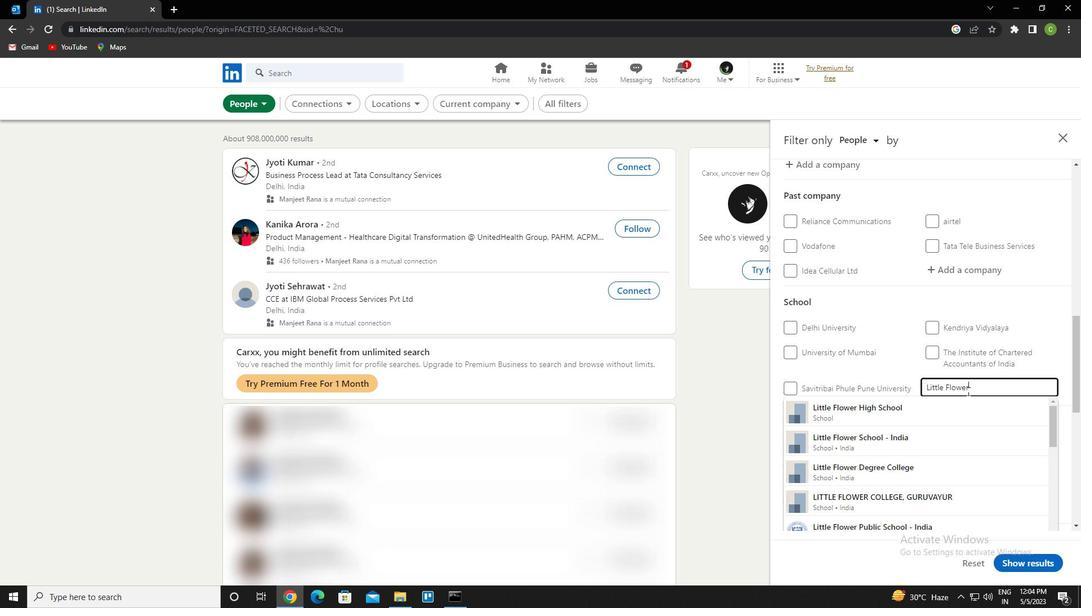 
Action: Mouse moved to (966, 390)
Screenshot: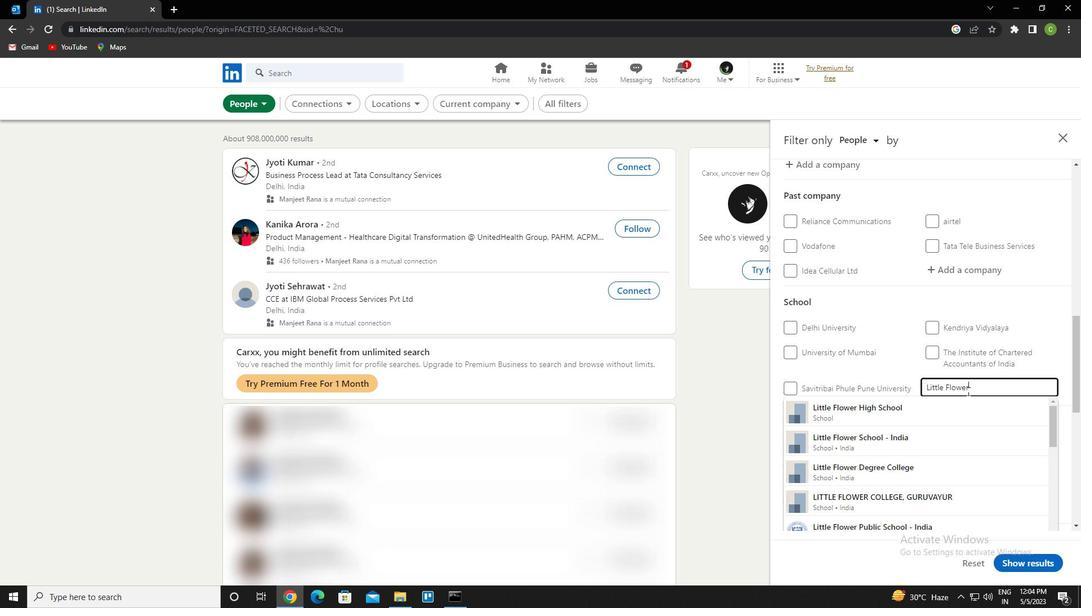 
Action: Key pressed <Key.caps_lock>s<Key.caps_lock>chool<Key.down><Key.down><Key.enter>
Screenshot: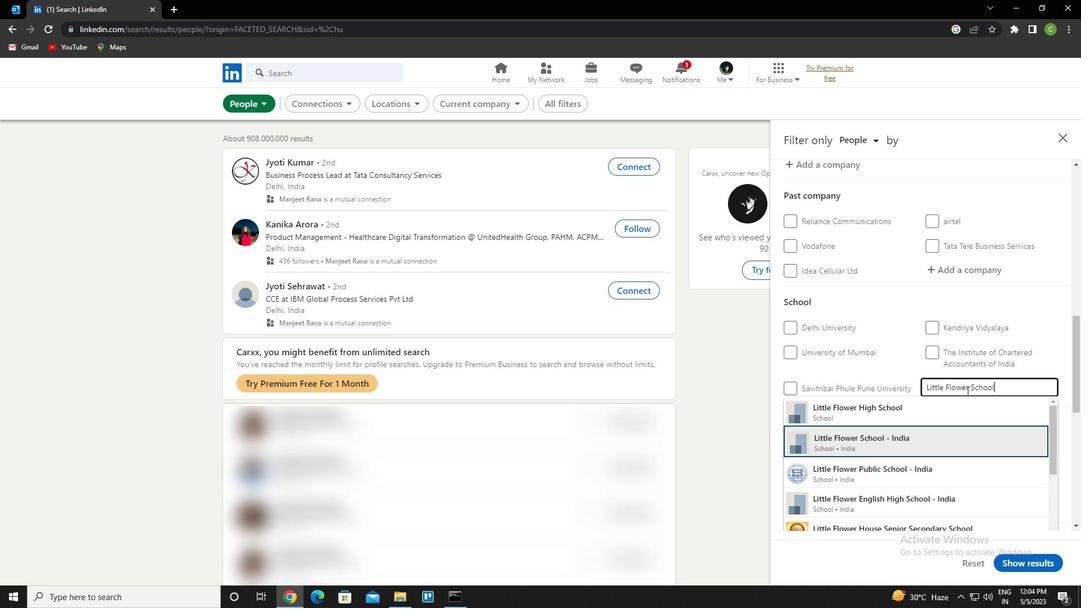 
Action: Mouse moved to (958, 358)
Screenshot: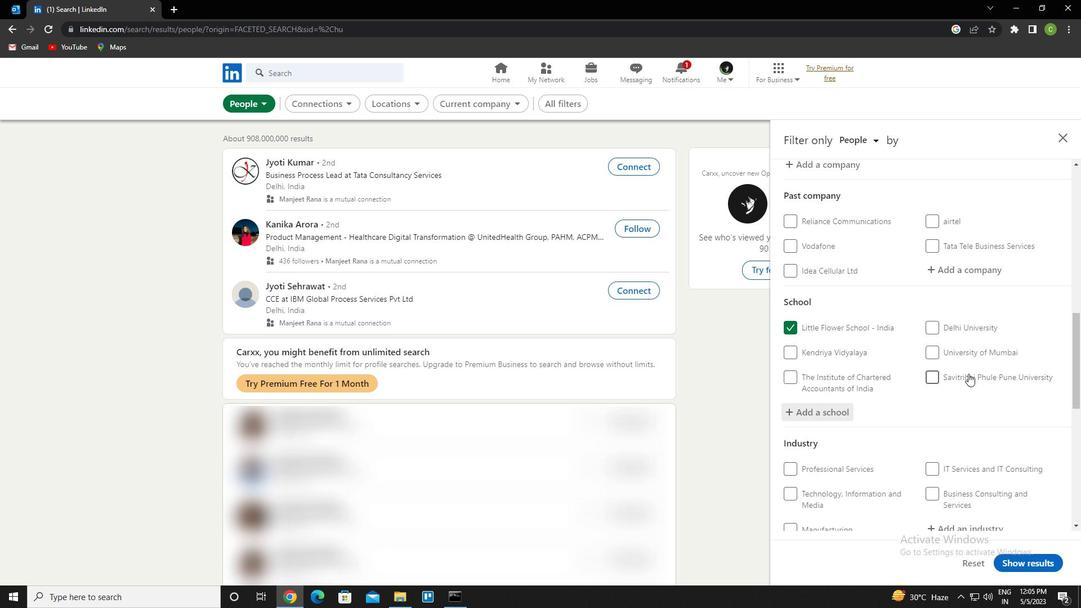 
Action: Mouse scrolled (958, 357) with delta (0, 0)
Screenshot: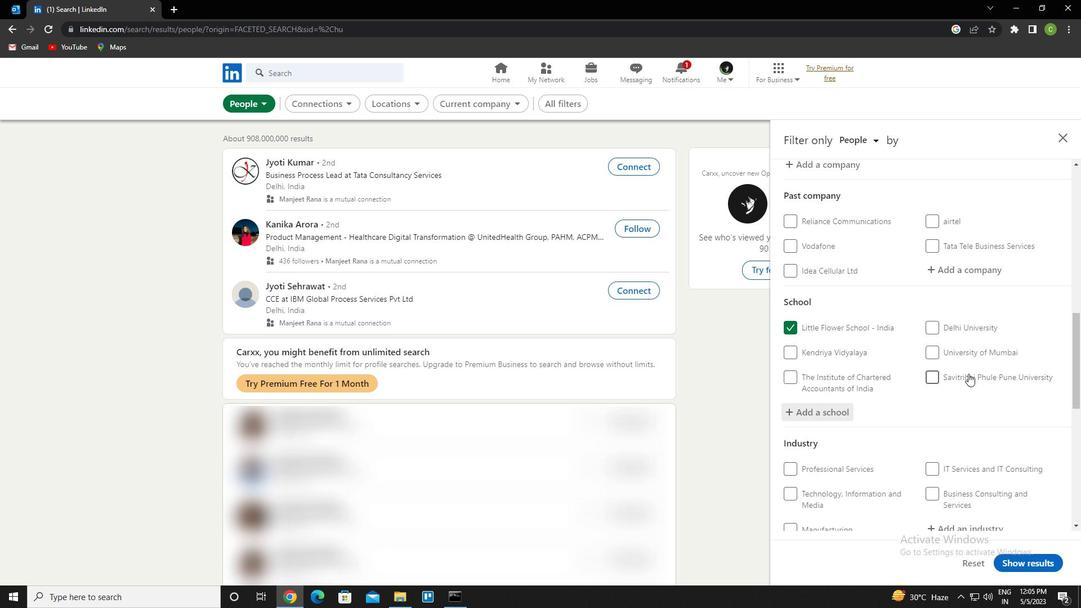 
Action: Mouse moved to (953, 355)
Screenshot: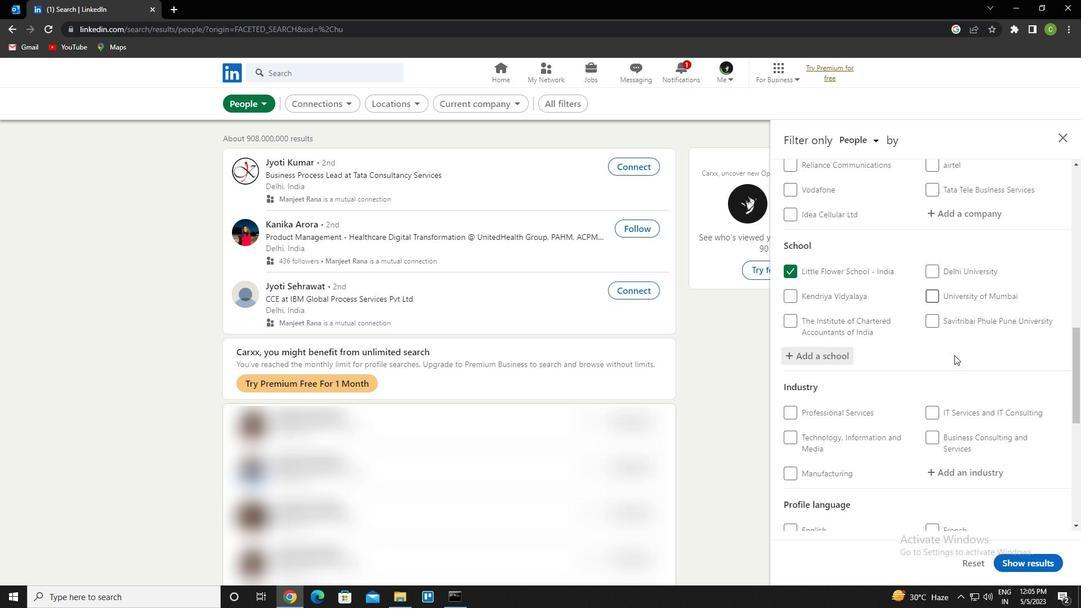 
Action: Mouse scrolled (953, 355) with delta (0, 0)
Screenshot: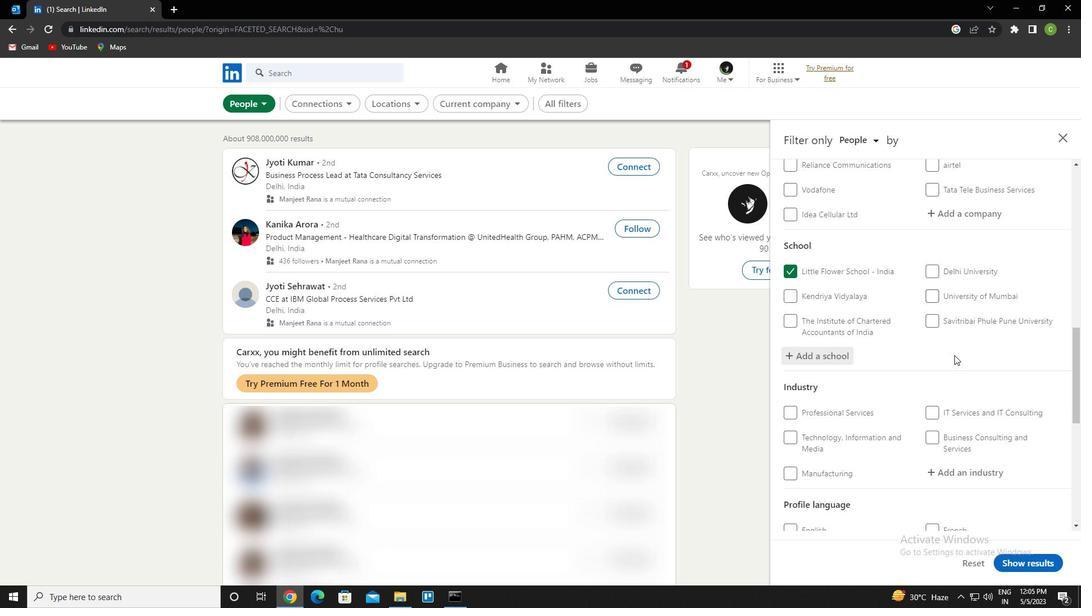 
Action: Mouse moved to (951, 358)
Screenshot: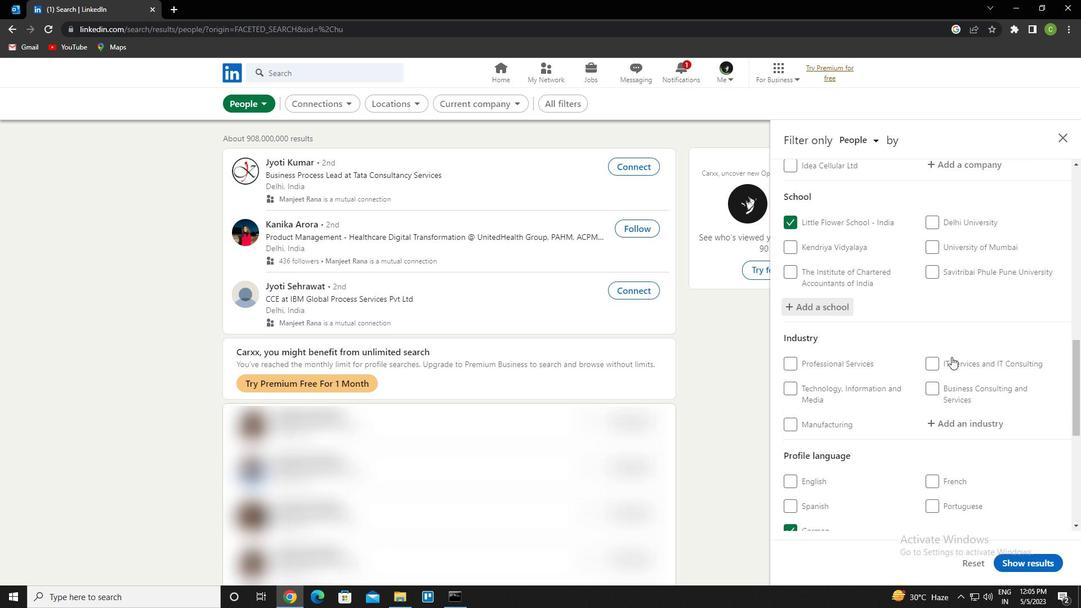 
Action: Mouse scrolled (951, 358) with delta (0, 0)
Screenshot: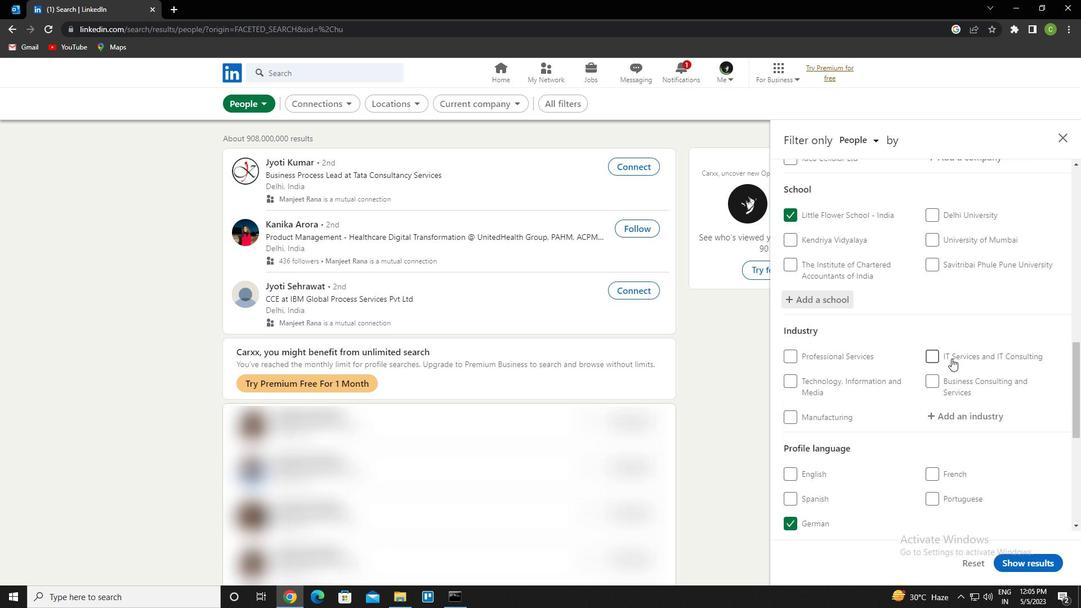 
Action: Mouse moved to (966, 362)
Screenshot: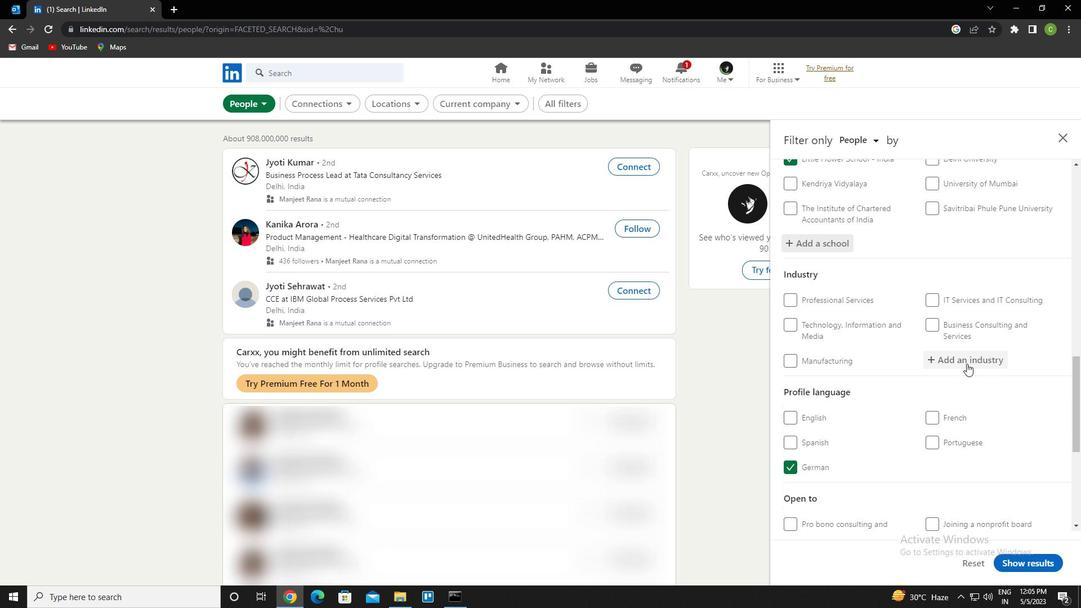 
Action: Mouse pressed left at (966, 362)
Screenshot: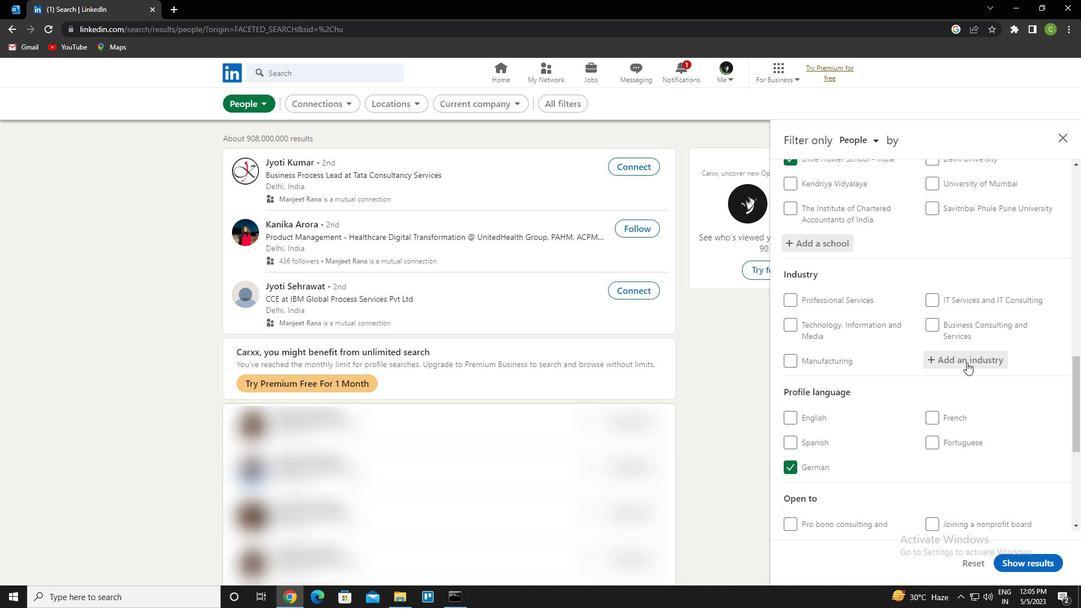 
Action: Key pressed <Key.caps_lock>s<Key.caps_lock>pace<Key.space>research<Key.down><Key.enter>
Screenshot: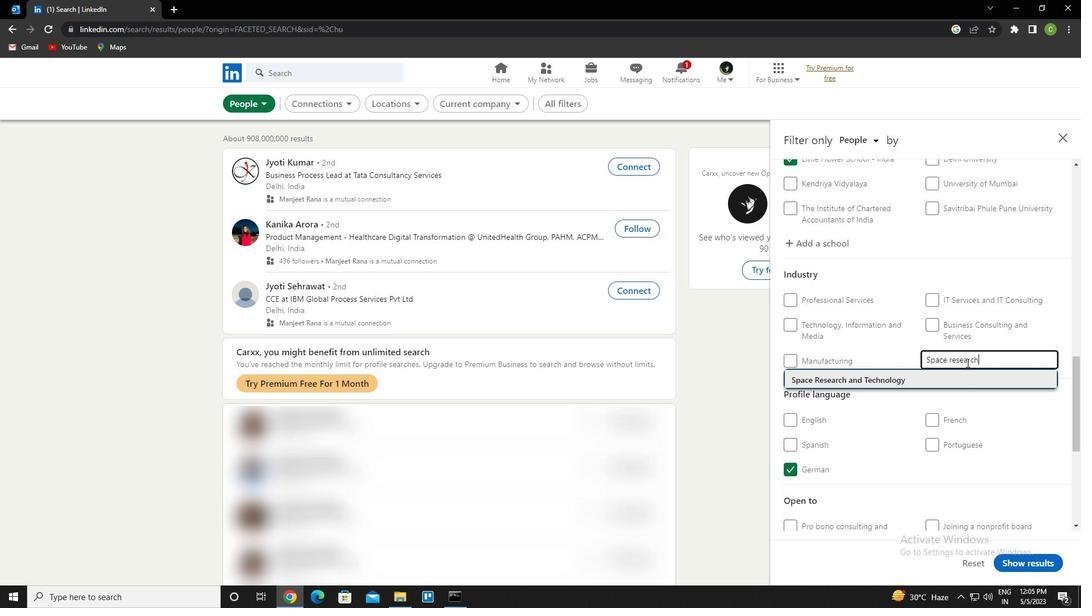 
Action: Mouse moved to (983, 332)
Screenshot: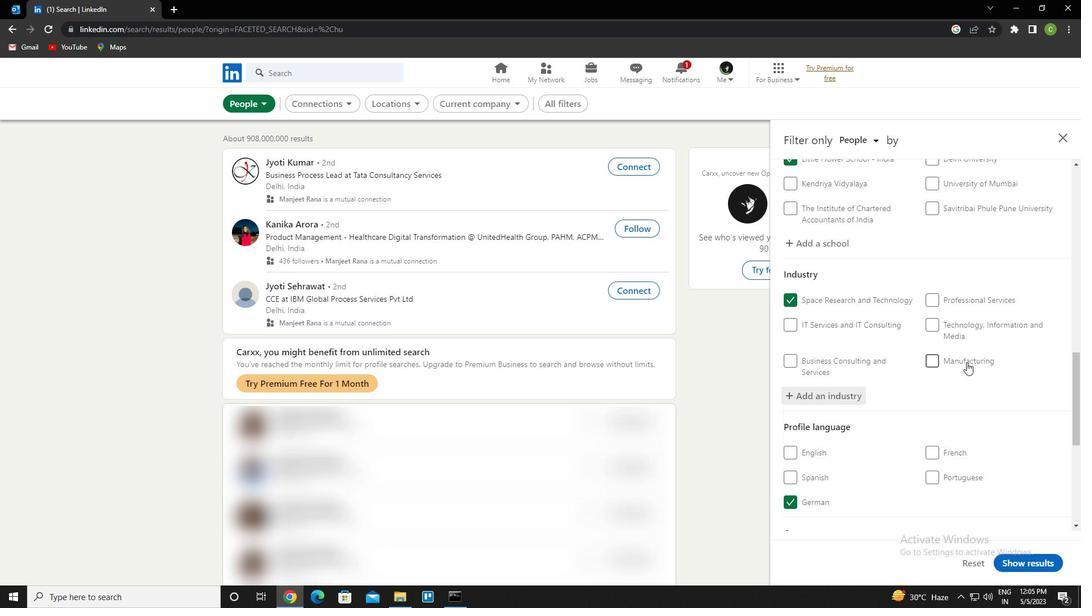 
Action: Mouse scrolled (983, 331) with delta (0, 0)
Screenshot: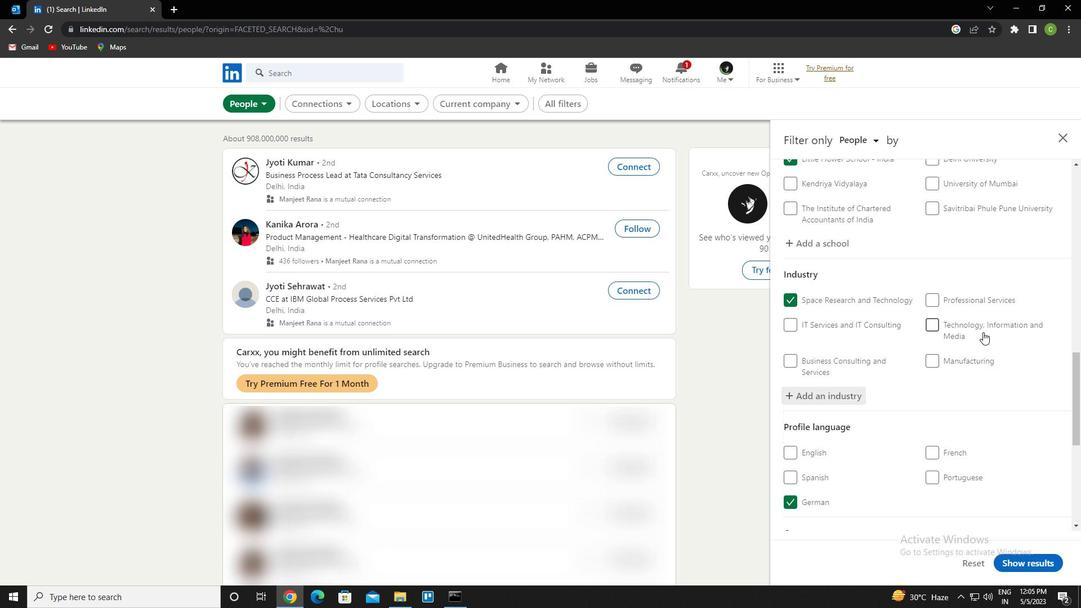 
Action: Mouse scrolled (983, 331) with delta (0, 0)
Screenshot: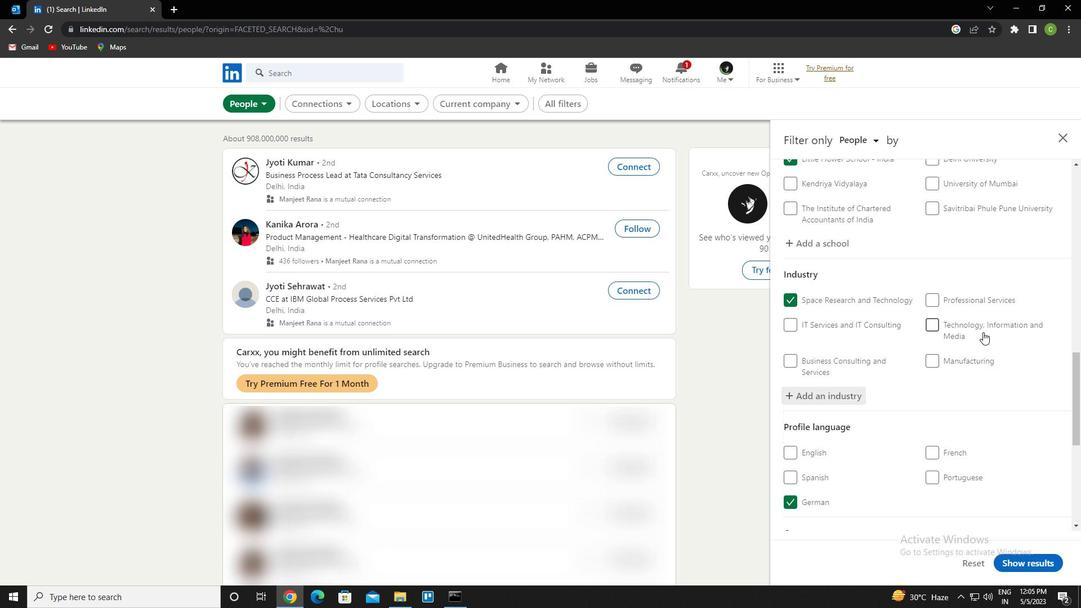 
Action: Mouse scrolled (983, 331) with delta (0, 0)
Screenshot: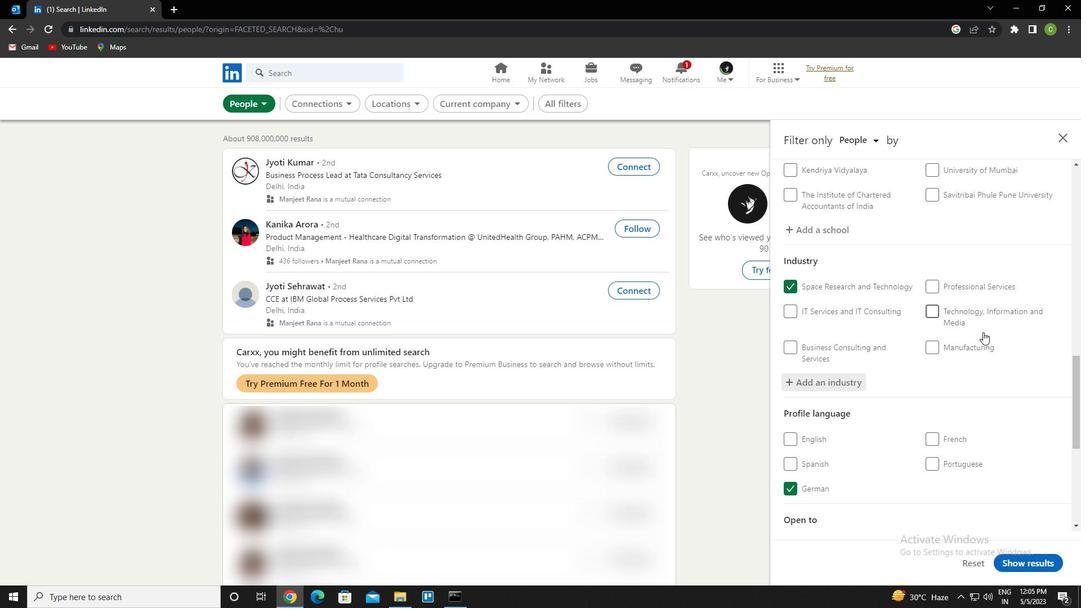 
Action: Mouse moved to (978, 338)
Screenshot: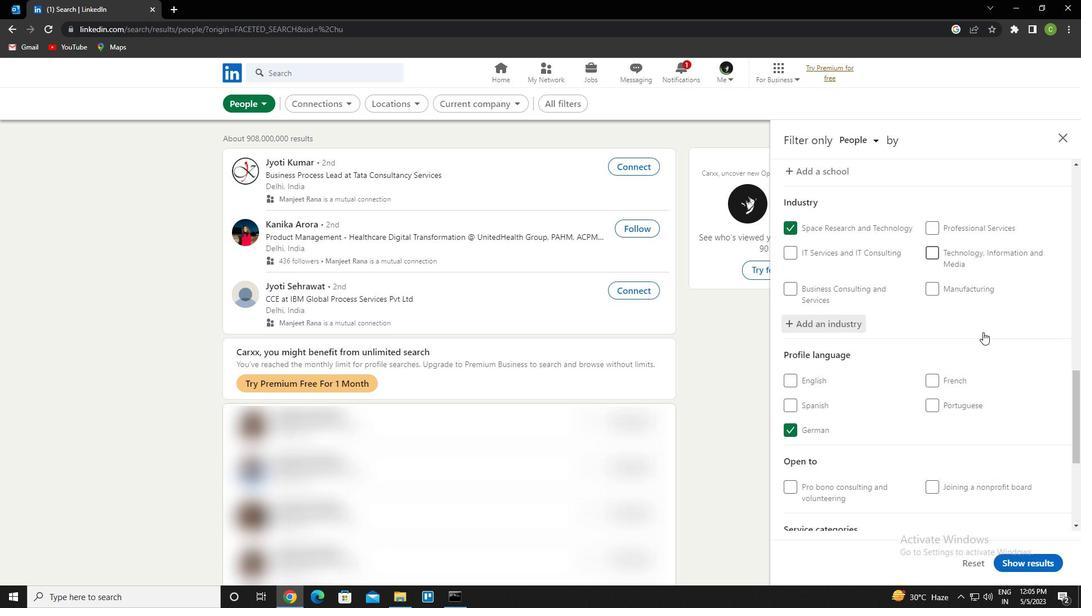 
Action: Mouse scrolled (978, 338) with delta (0, 0)
Screenshot: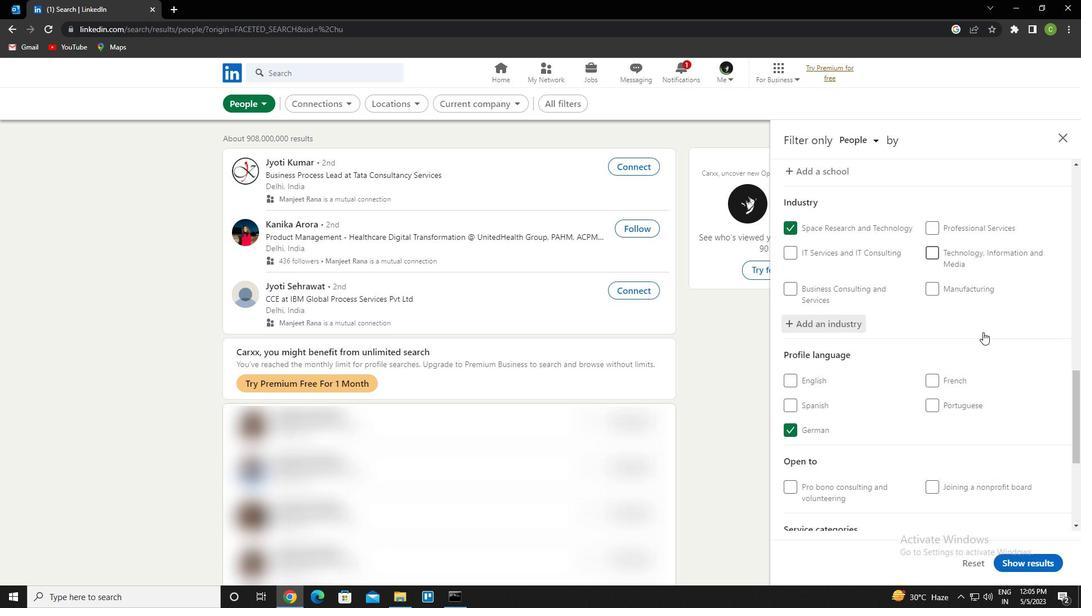 
Action: Mouse moved to (967, 347)
Screenshot: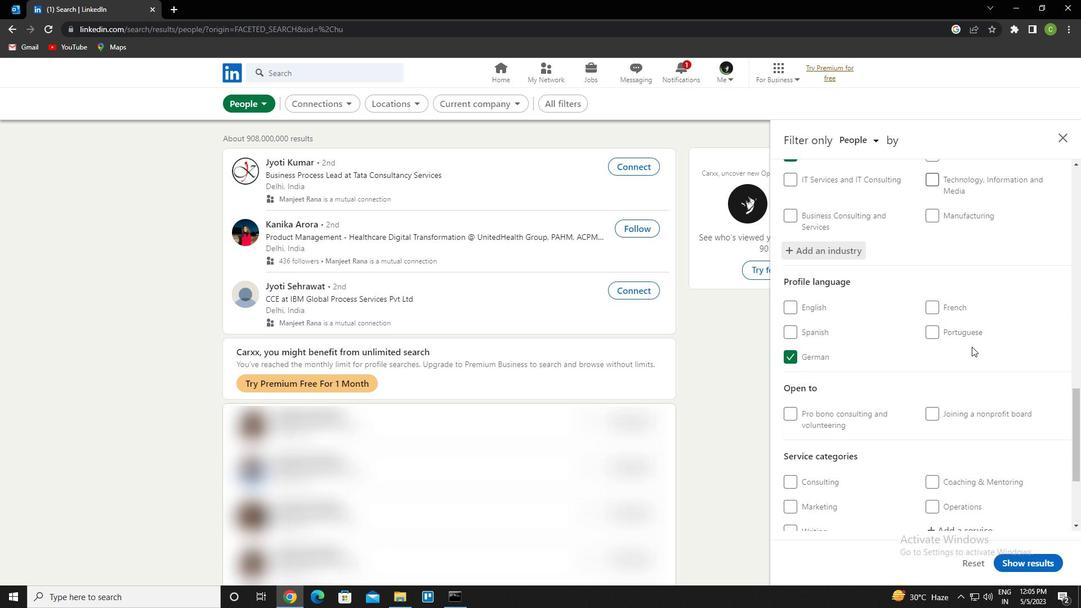 
Action: Mouse scrolled (967, 347) with delta (0, 0)
Screenshot: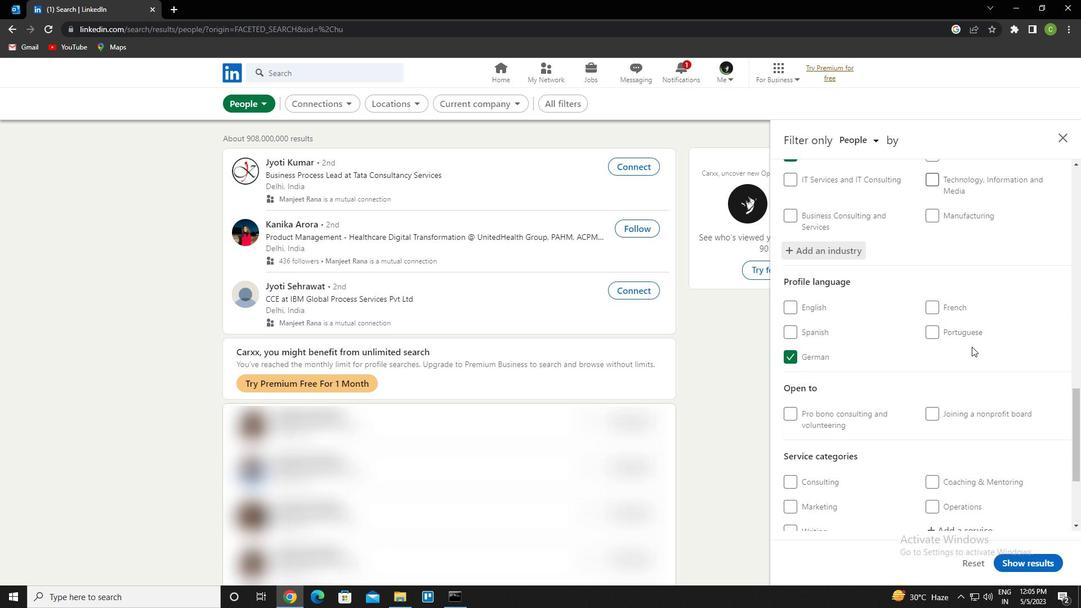 
Action: Mouse moved to (958, 356)
Screenshot: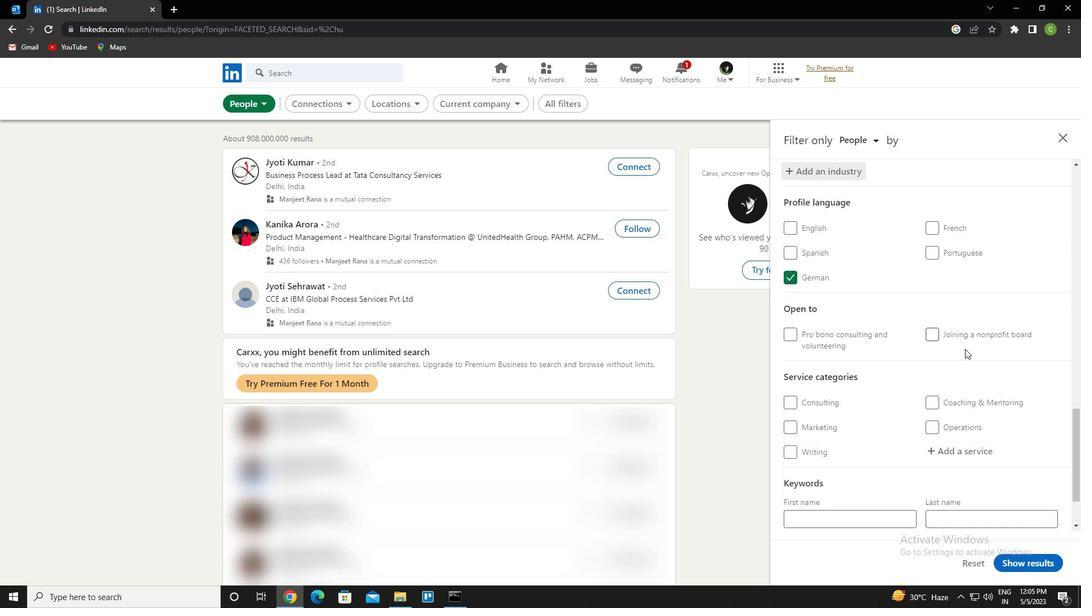 
Action: Mouse scrolled (958, 355) with delta (0, 0)
Screenshot: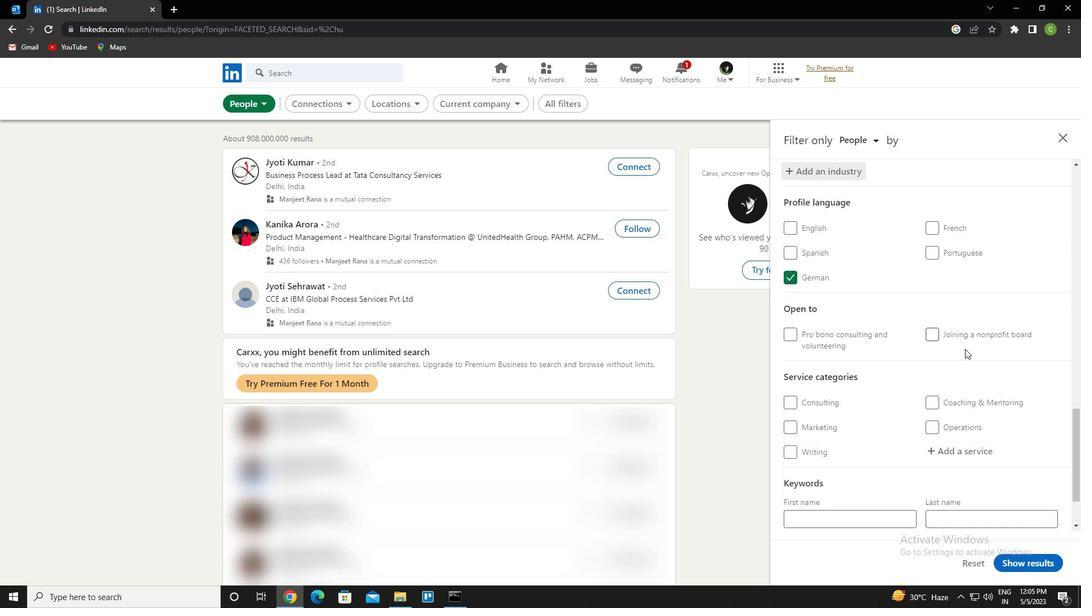 
Action: Mouse moved to (967, 375)
Screenshot: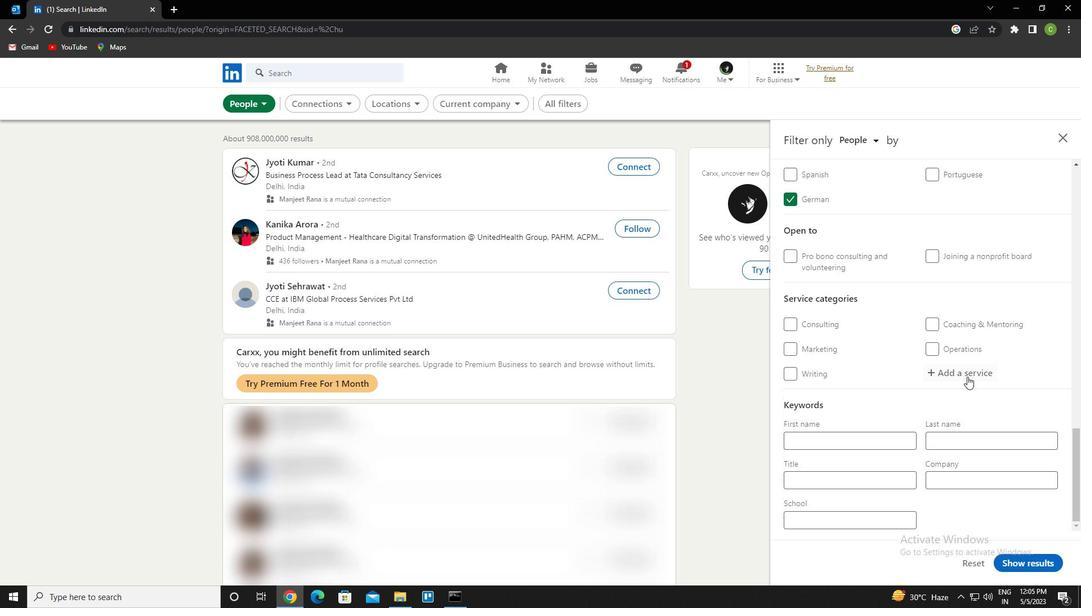 
Action: Mouse pressed left at (967, 375)
Screenshot: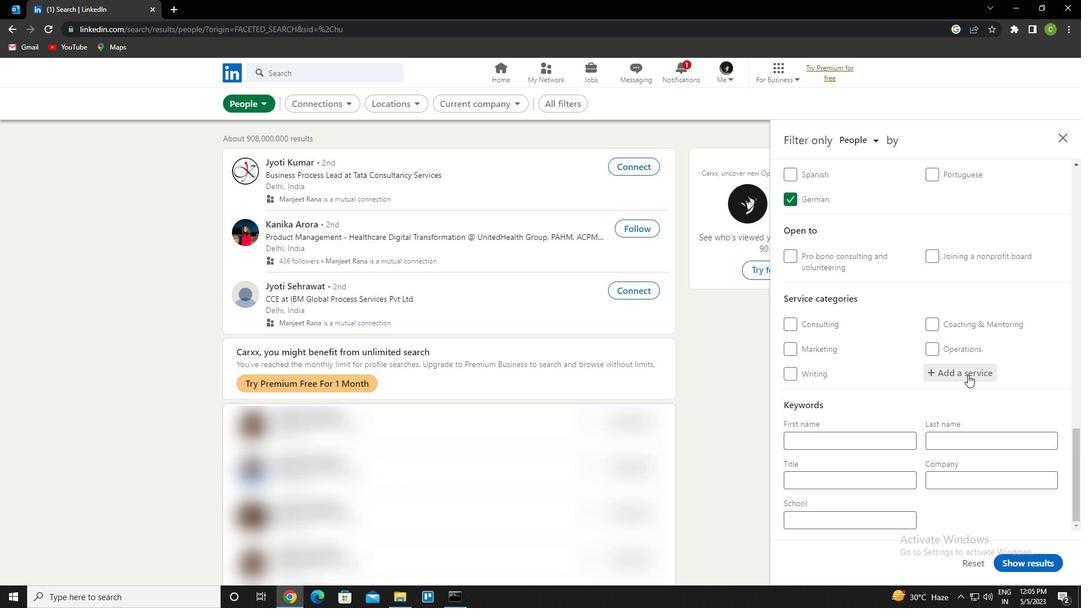
Action: Key pressed <Key.caps_lock>m<Key.caps_lock>anagement<Key.enter>
Screenshot: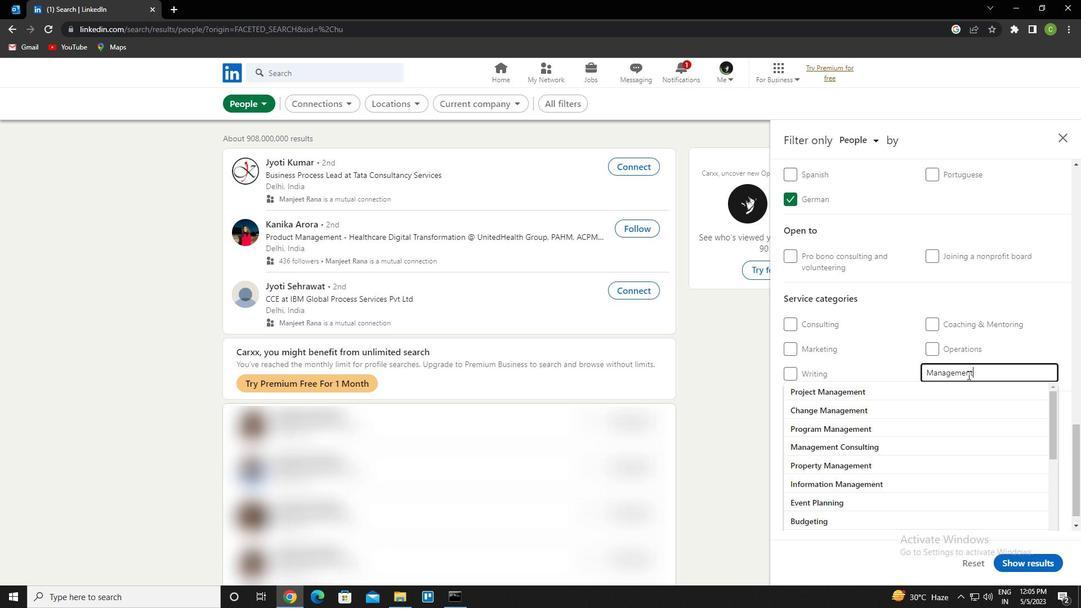 
Action: Mouse scrolled (967, 374) with delta (0, 0)
Screenshot: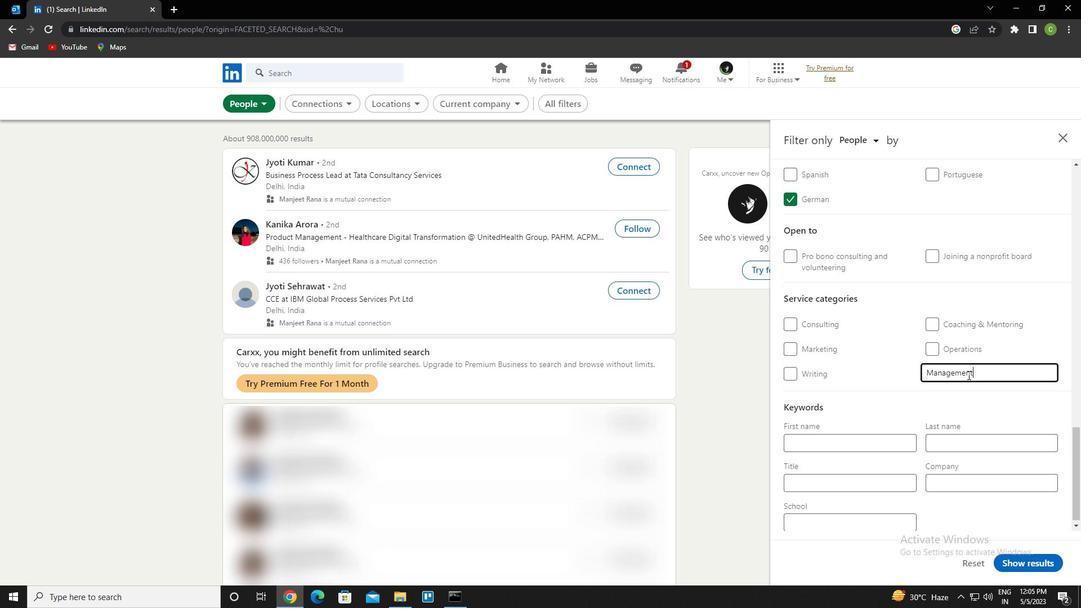 
Action: Mouse scrolled (967, 374) with delta (0, 0)
Screenshot: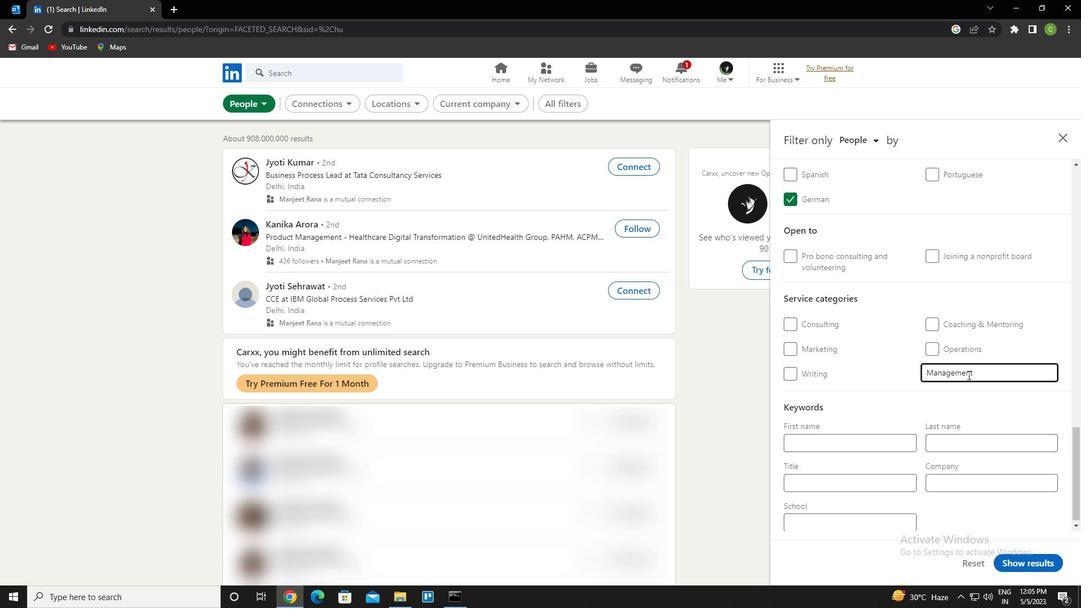 
Action: Mouse scrolled (967, 374) with delta (0, 0)
Screenshot: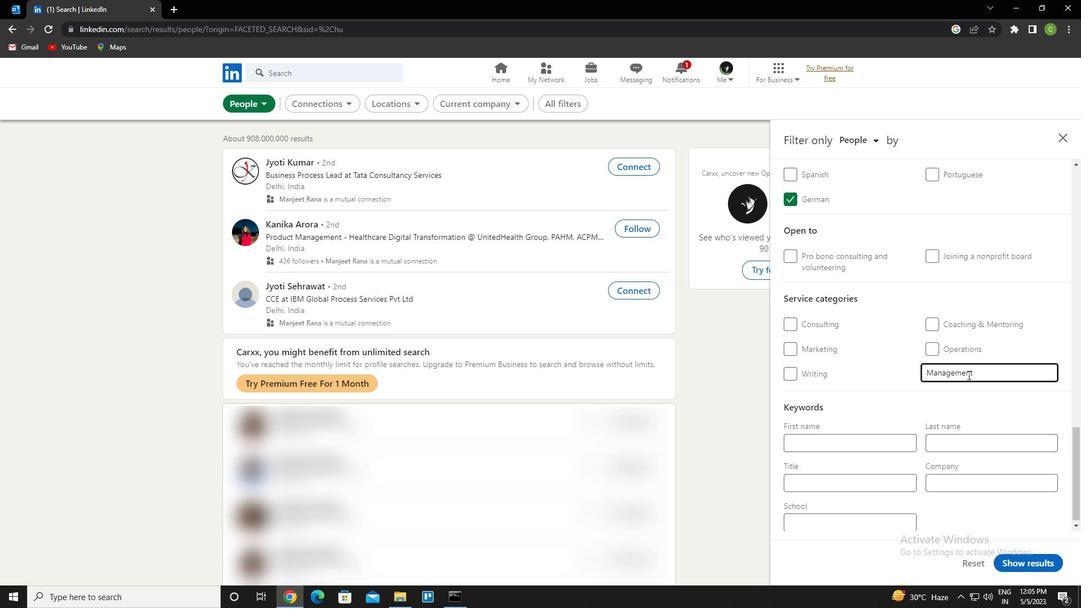 
Action: Mouse scrolled (967, 374) with delta (0, 0)
Screenshot: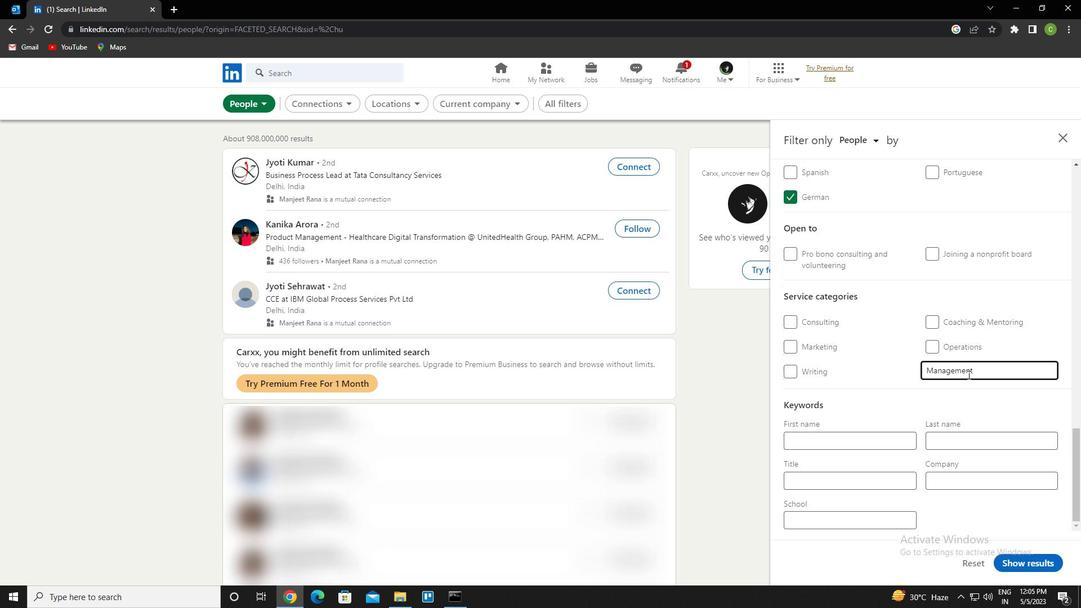 
Action: Mouse moved to (899, 478)
Screenshot: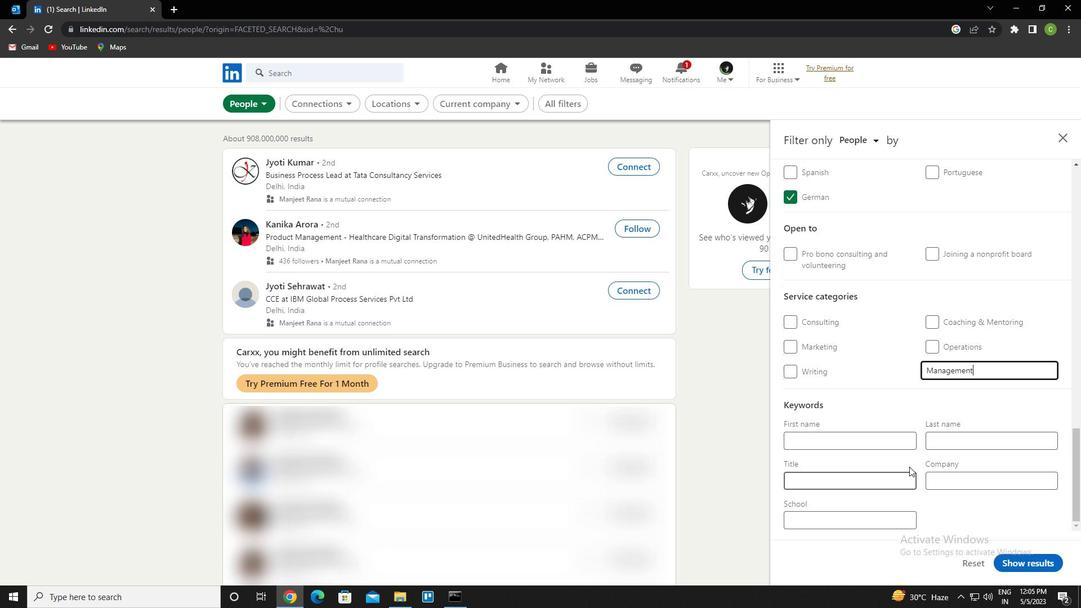
Action: Mouse pressed left at (899, 478)
Screenshot: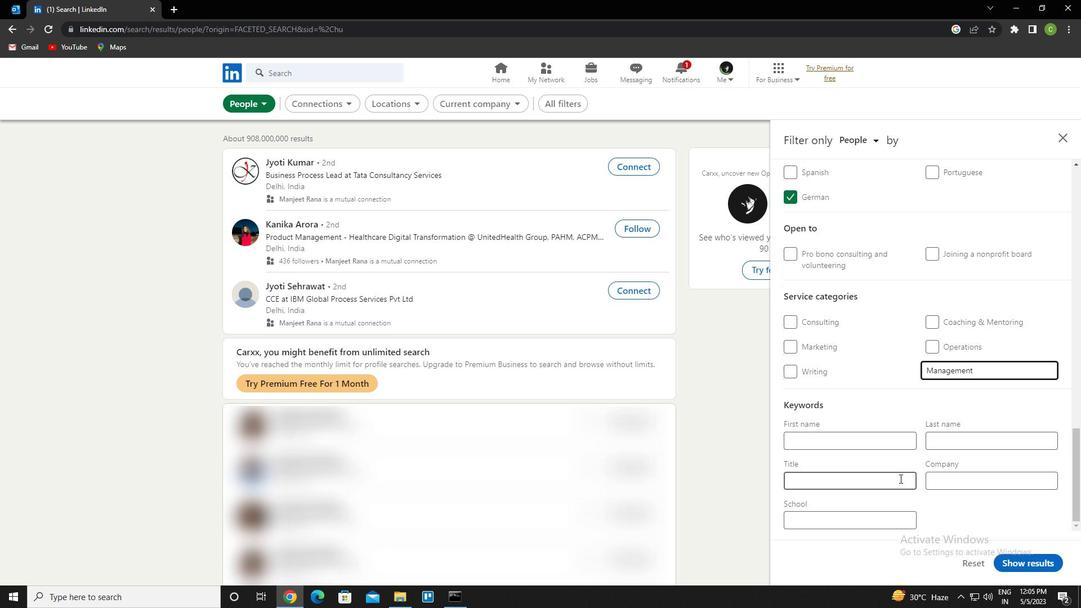 
Action: Key pressed <Key.caps_lock>a<Key.caps_lock>stronomer
Screenshot: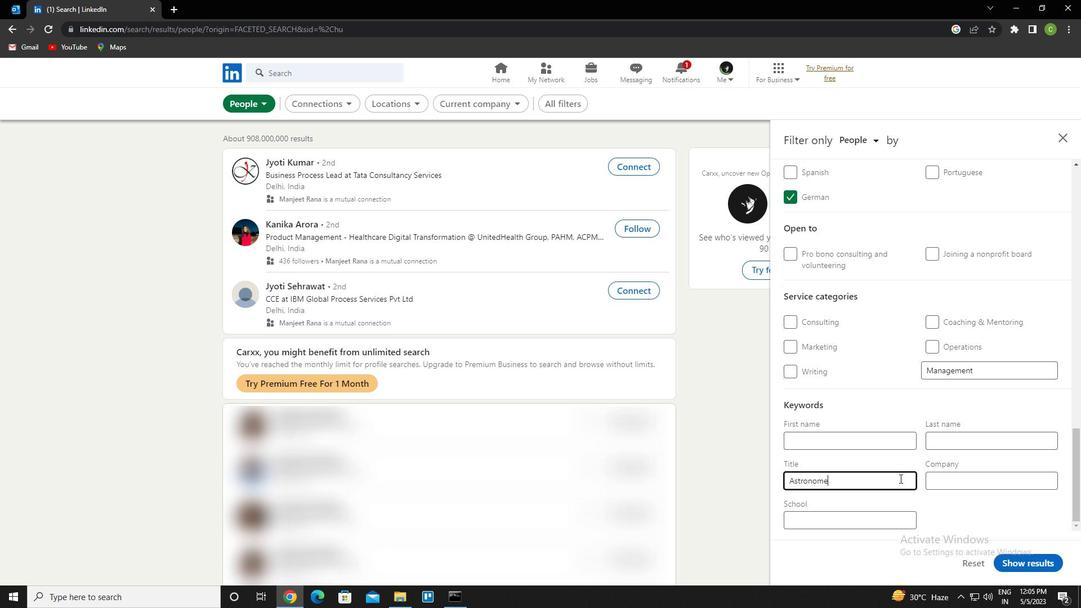
Action: Mouse moved to (1046, 567)
Screenshot: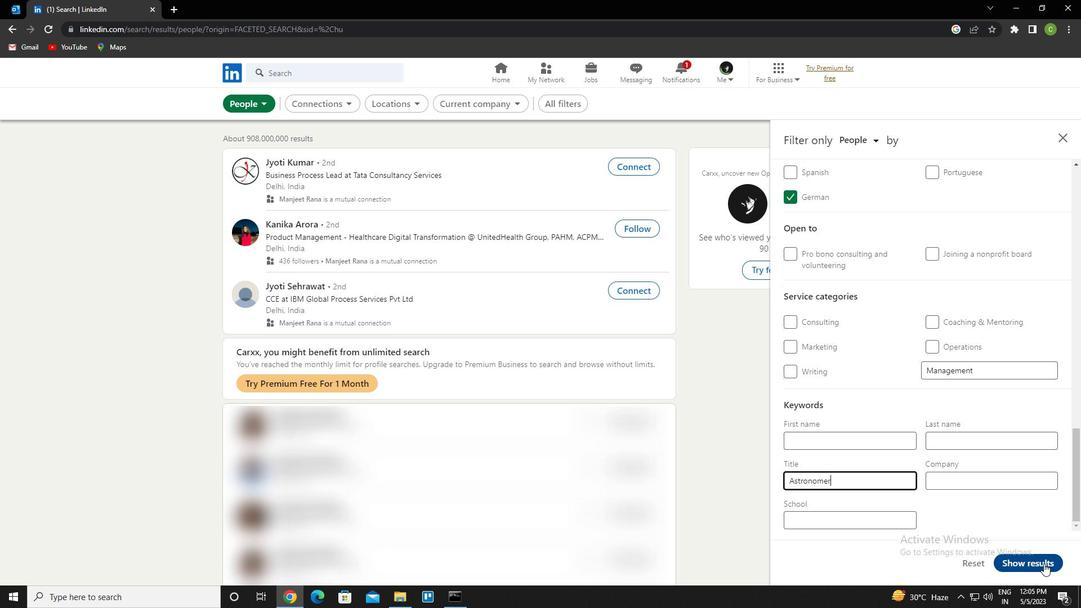 
Action: Mouse pressed left at (1046, 567)
Screenshot: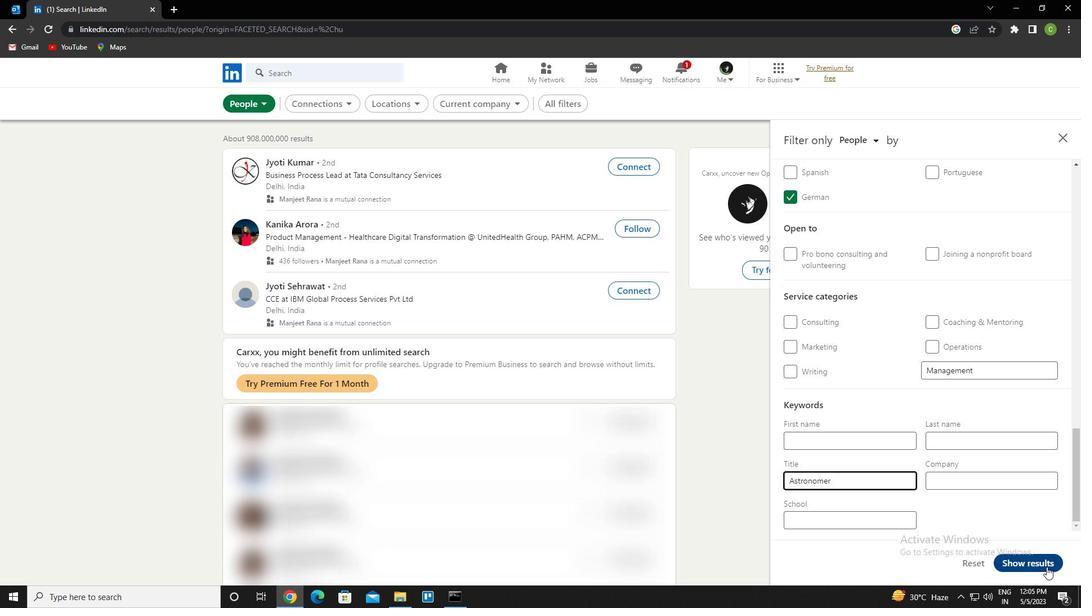 
Action: Mouse moved to (467, 543)
Screenshot: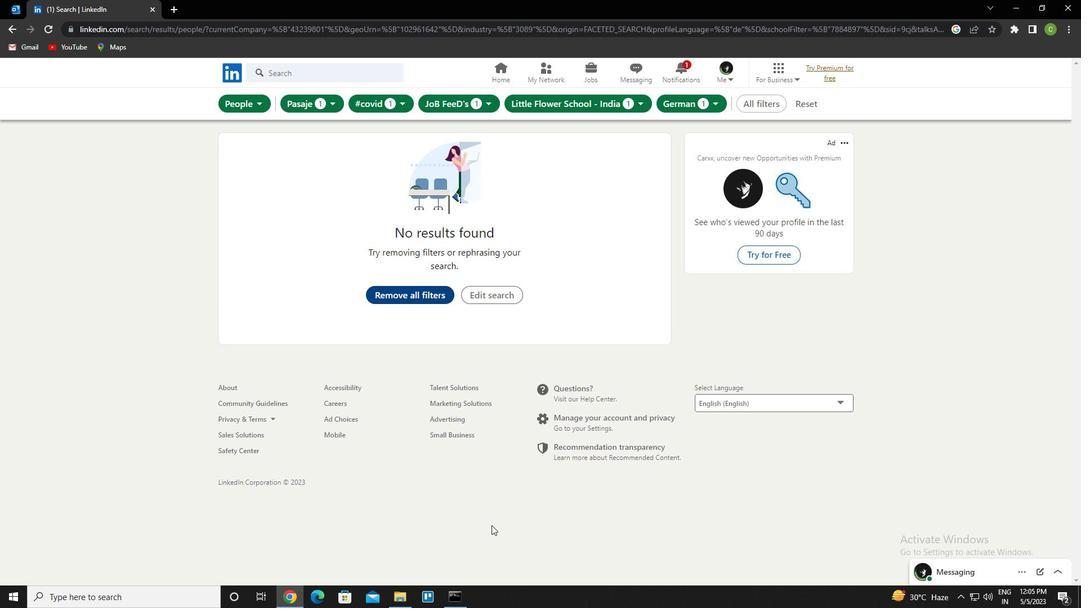
